 Task: Create new contact,   with mail id: 'Vivian_Moore@AOL.com', first name: 'Vivian', Last name: 'Moore', Job Title: Marketing Manager, Phone number (312) 555-7890. Change life cycle stage to  'Lead' and lead status to 'New'. Add new company to the associated contact: ralphlauren.com and type: Prospect. Logged in from softage.6@softage.net
Action: Mouse moved to (104, 84)
Screenshot: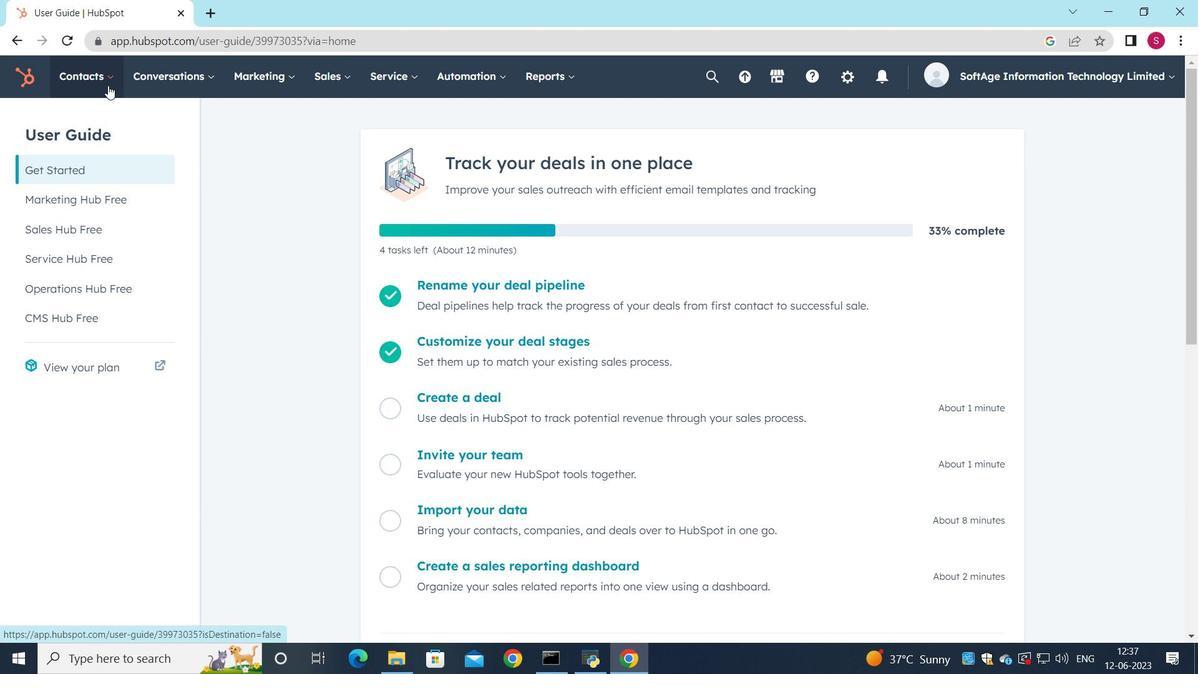 
Action: Mouse pressed left at (104, 84)
Screenshot: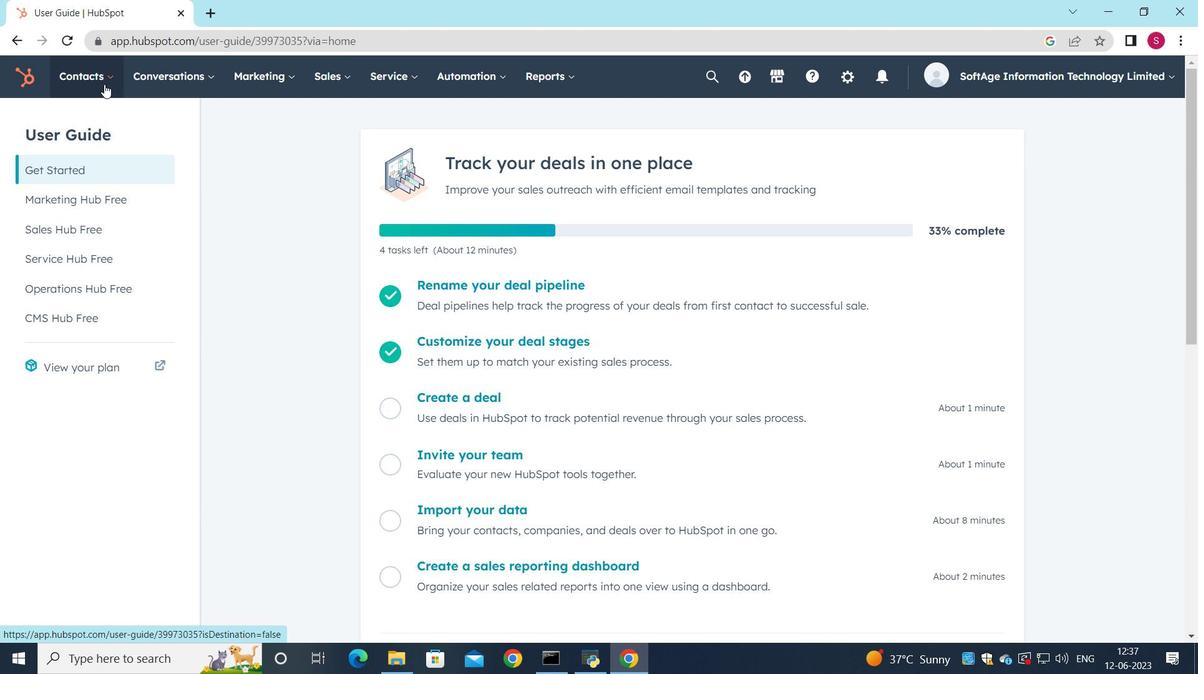 
Action: Mouse moved to (111, 121)
Screenshot: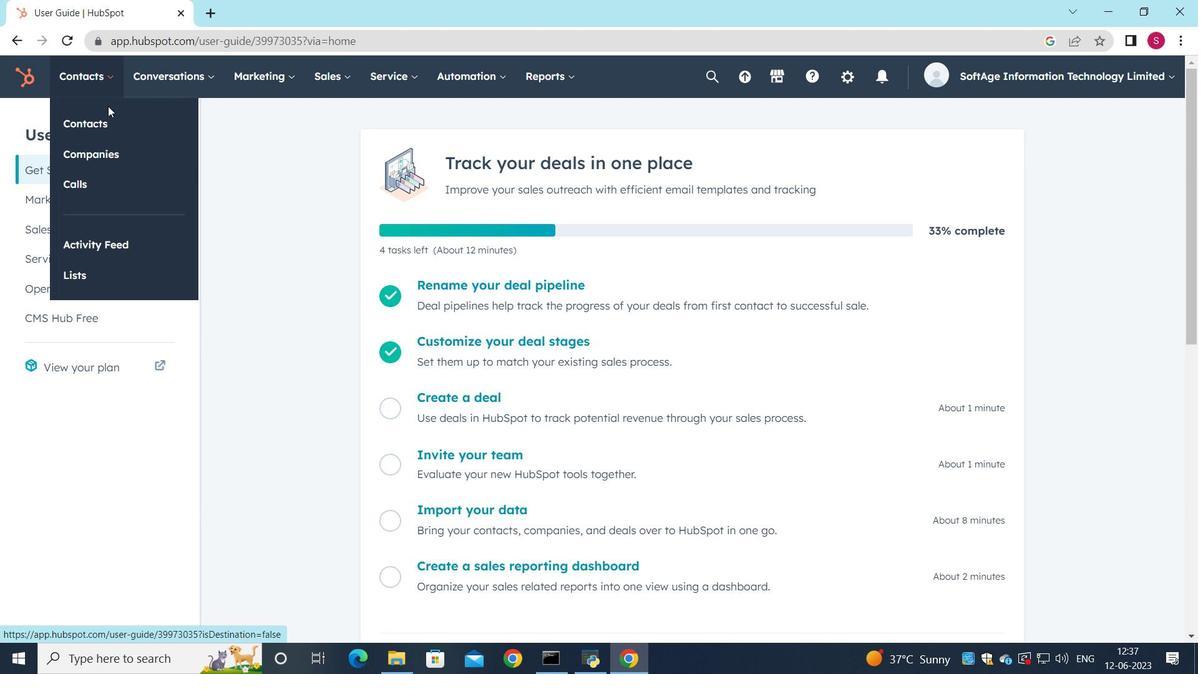 
Action: Mouse pressed left at (111, 121)
Screenshot: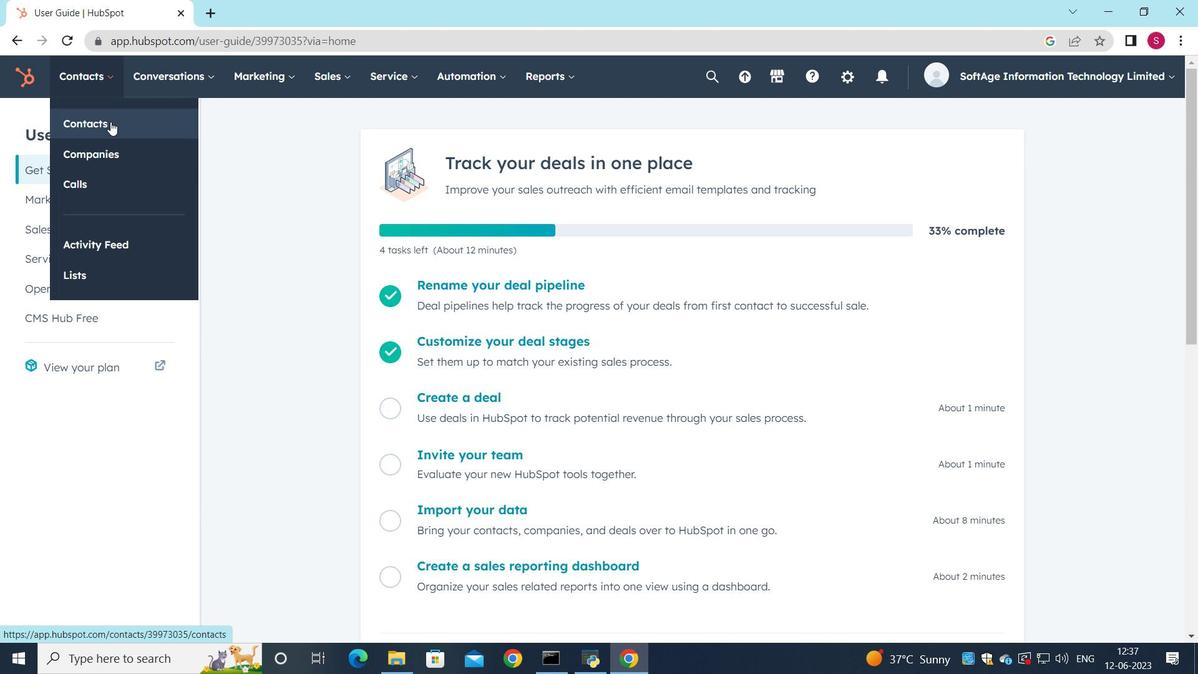 
Action: Mouse moved to (1097, 119)
Screenshot: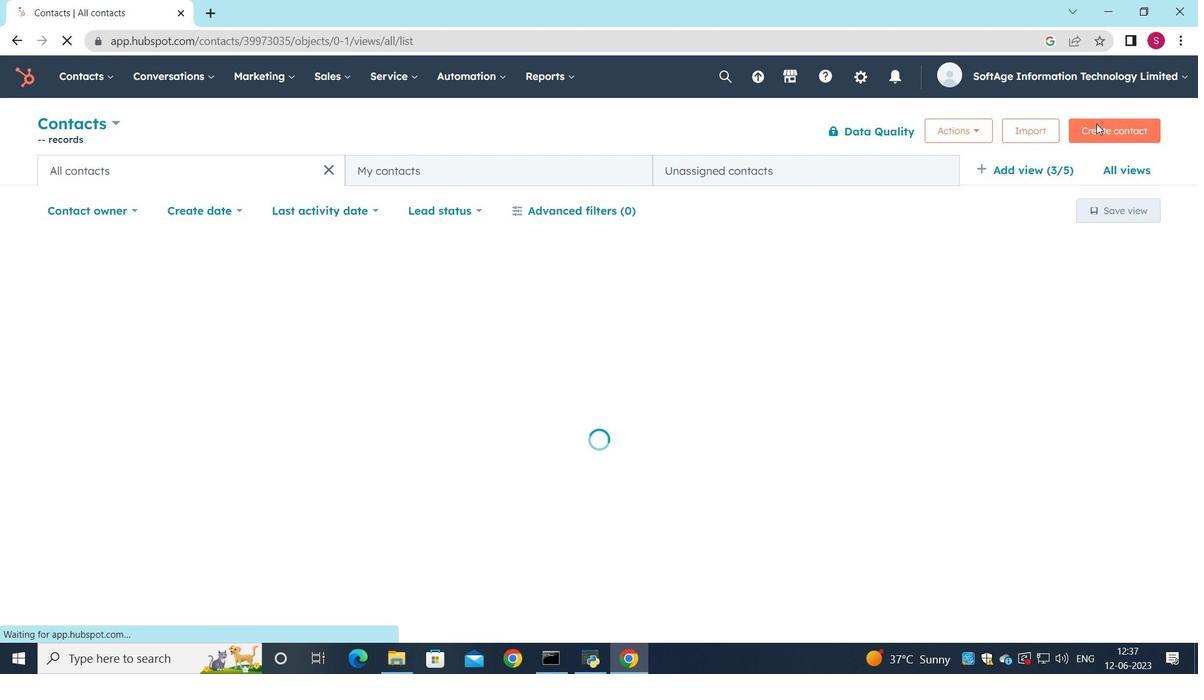 
Action: Mouse pressed left at (1097, 119)
Screenshot: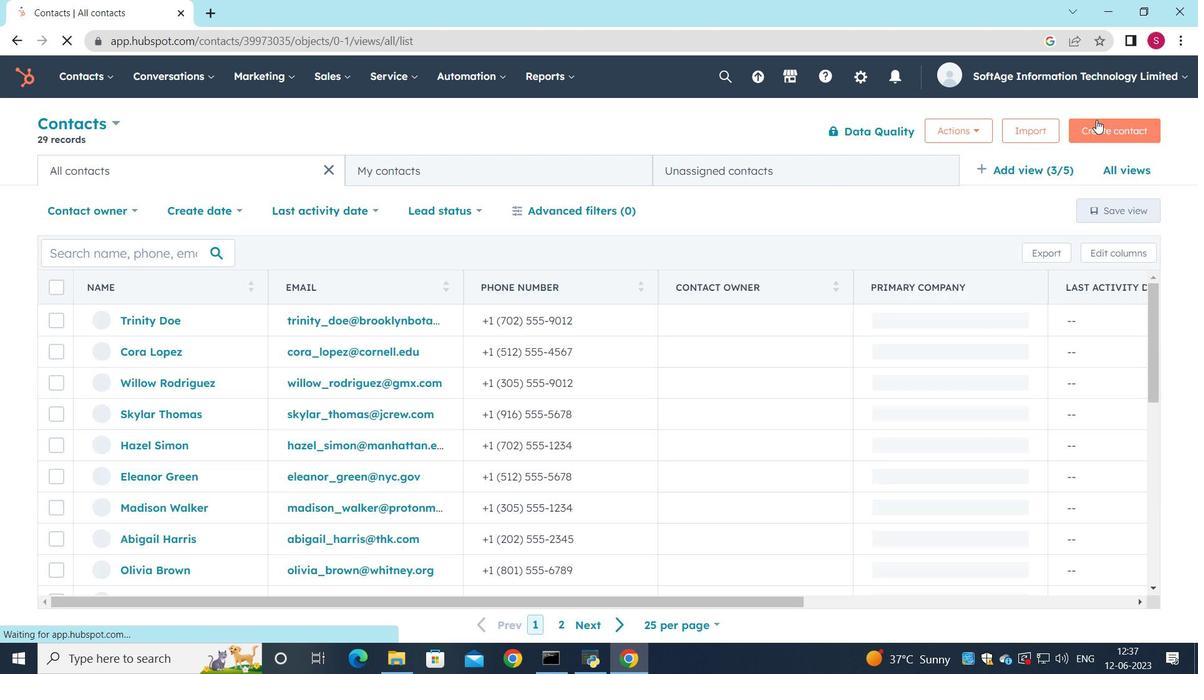 
Action: Mouse moved to (873, 166)
Screenshot: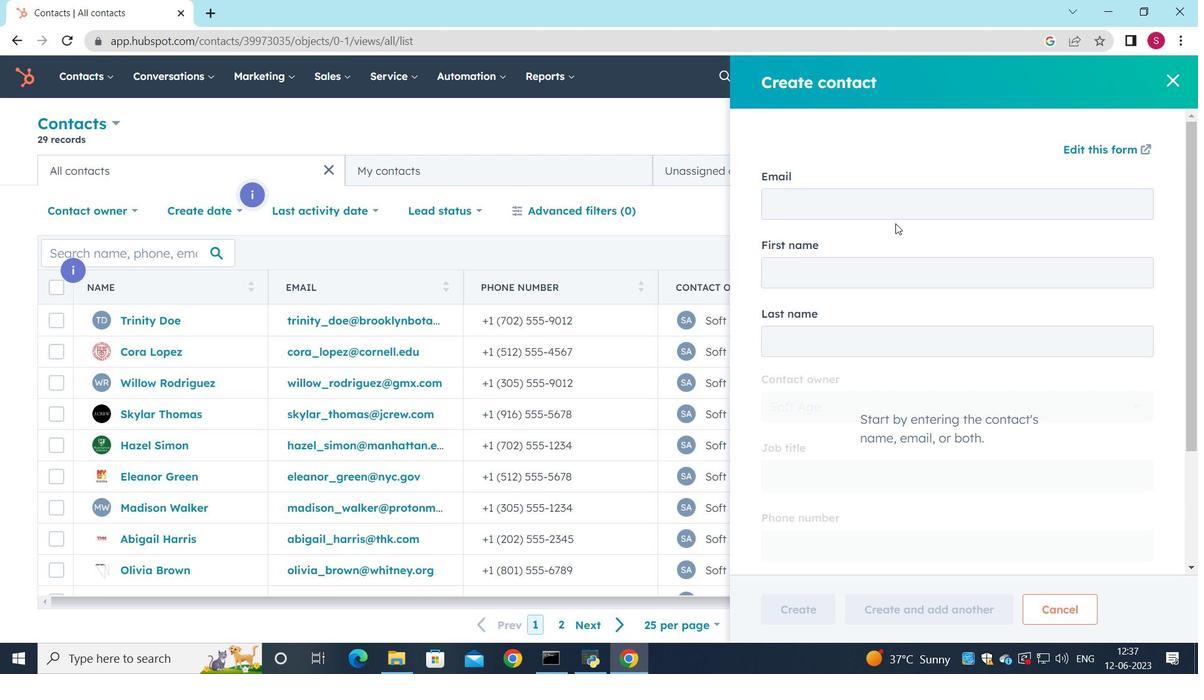 
Action: Mouse pressed left at (873, 166)
Screenshot: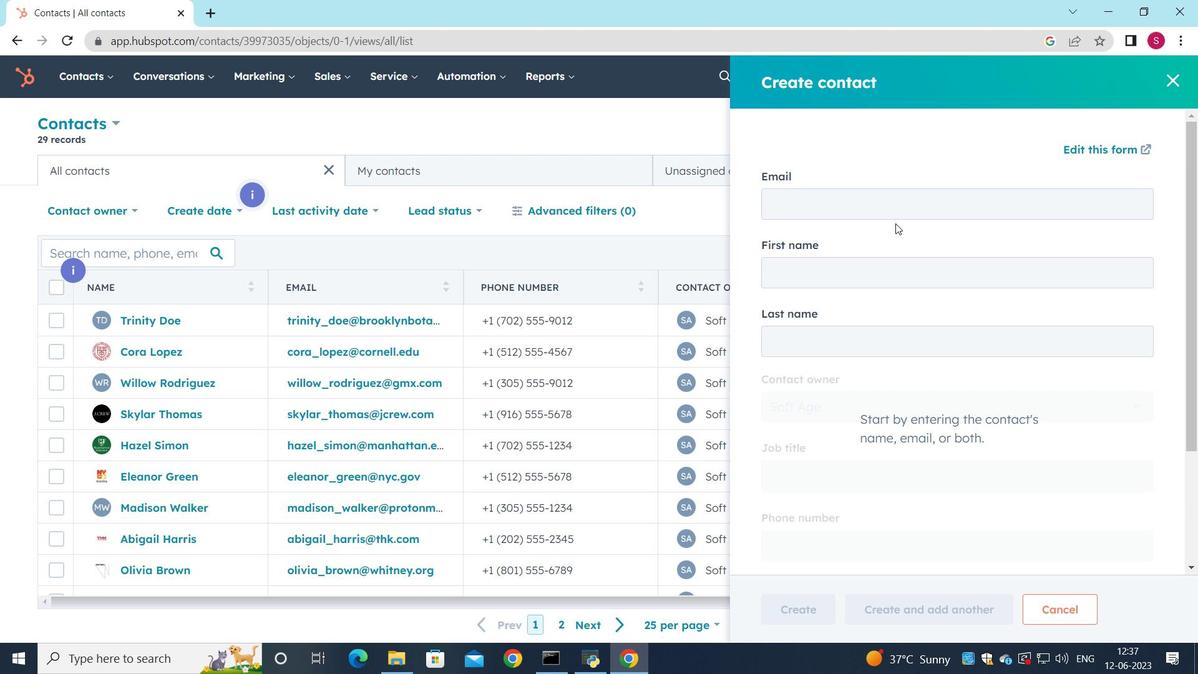 
Action: Mouse moved to (874, 196)
Screenshot: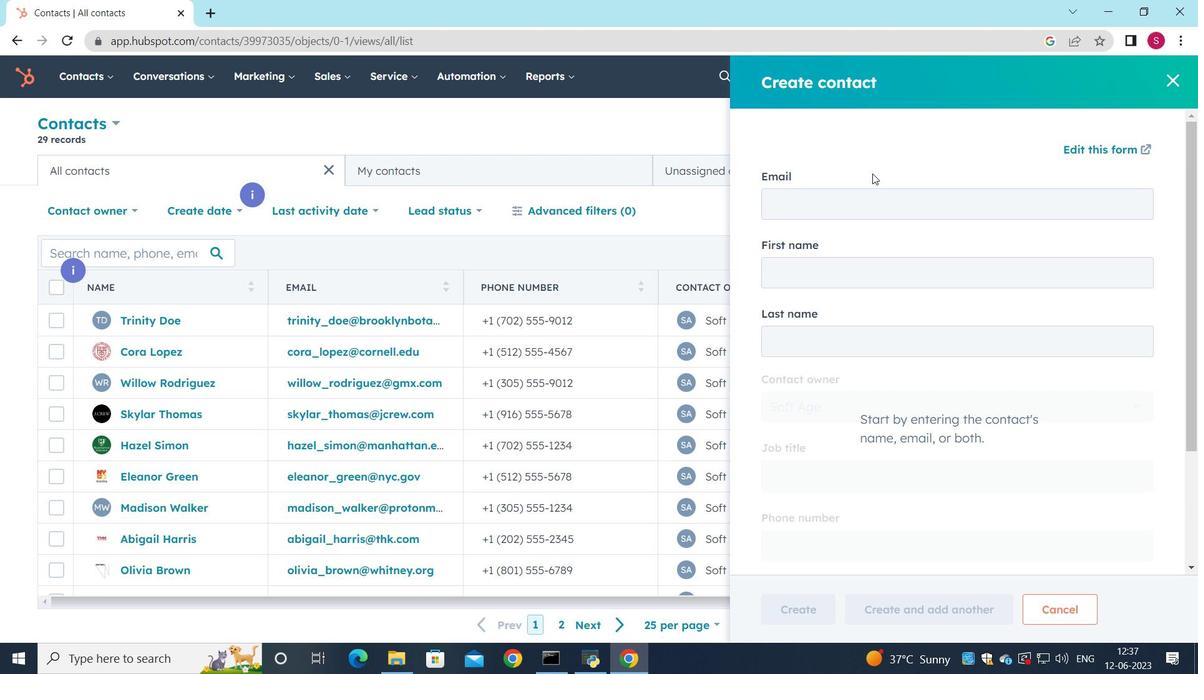 
Action: Mouse pressed left at (874, 196)
Screenshot: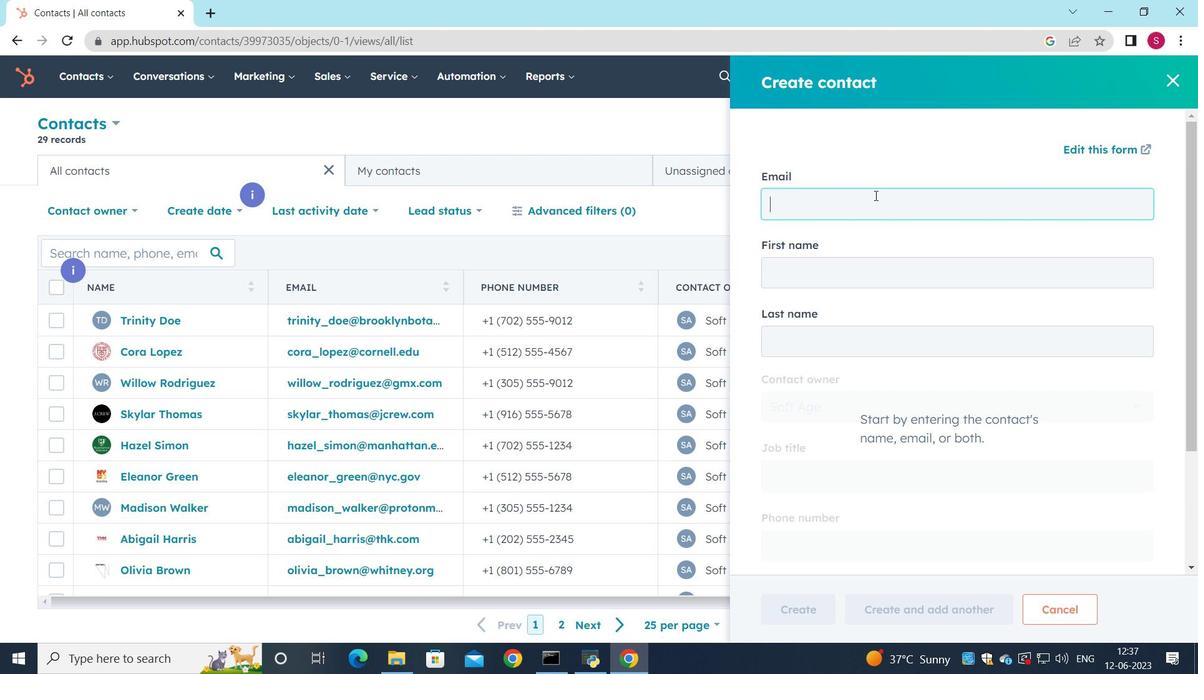 
Action: Key pressed <Key.shift>Vivian<Key.shift><Key.shift><Key.shift><Key.shift>_<Key.shift>Moore<Key.shift><Key.shift>@<Key.shift><Key.shift><Key.shift><Key.shift><Key.shift>AQL.com
Screenshot: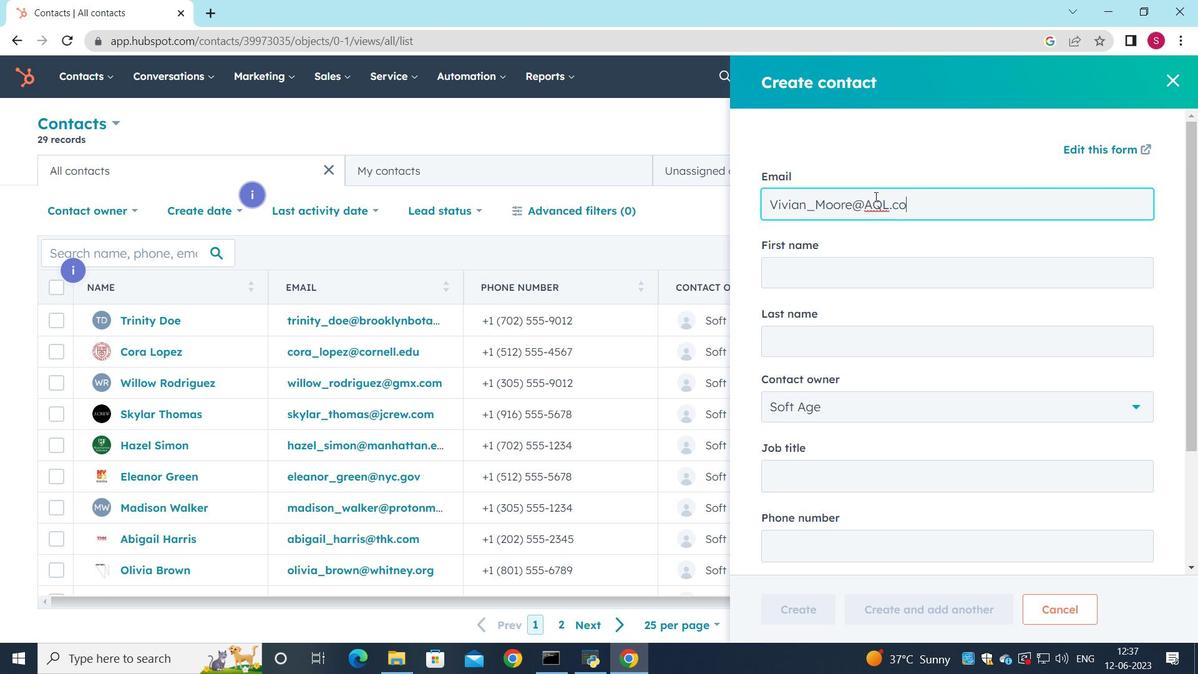 
Action: Mouse moved to (879, 258)
Screenshot: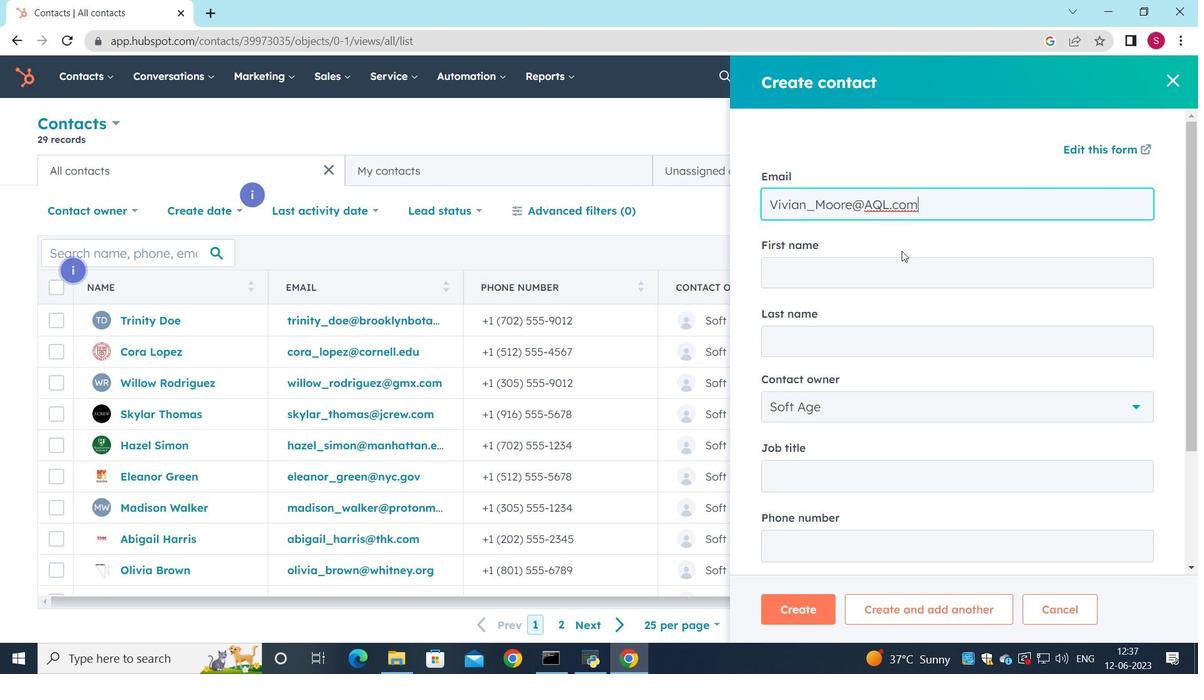
Action: Mouse pressed left at (879, 258)
Screenshot: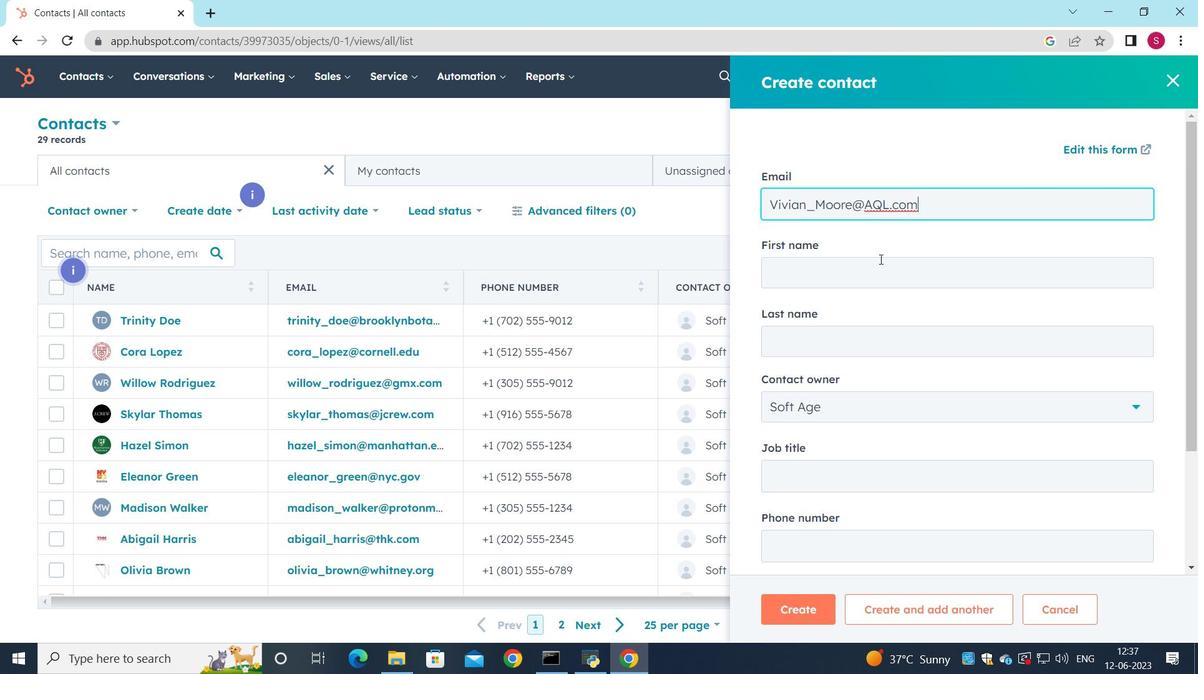 
Action: Mouse moved to (881, 245)
Screenshot: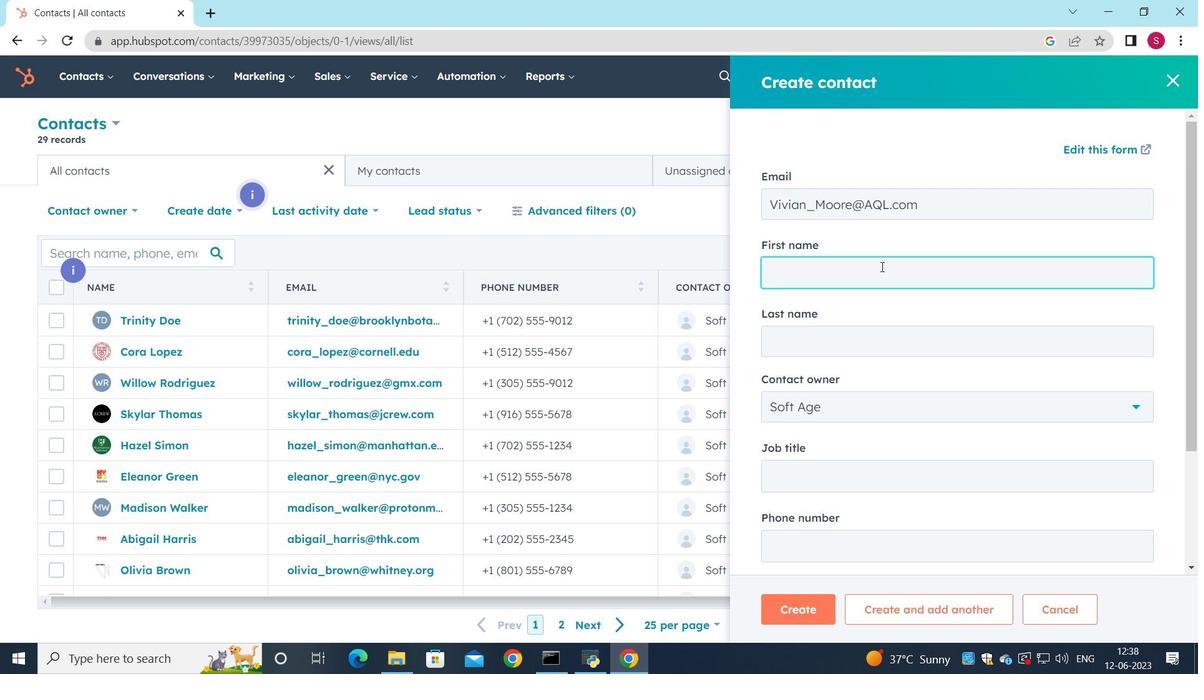 
Action: Key pressed <Key.shift>Vivian
Screenshot: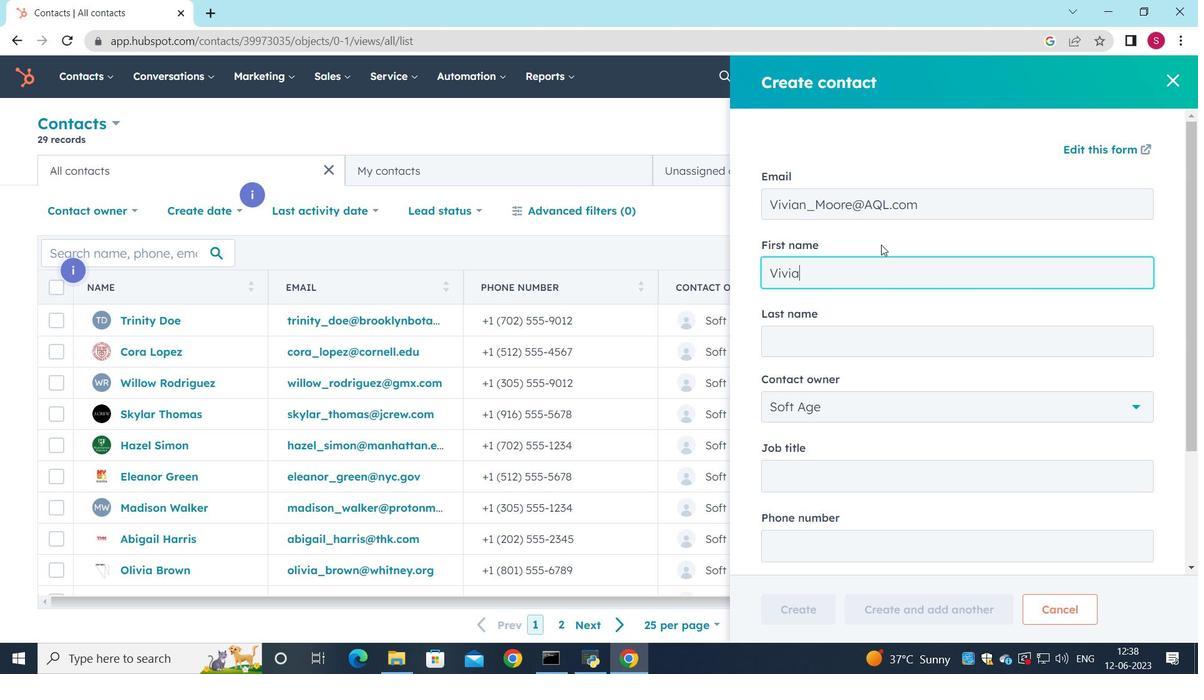 
Action: Mouse moved to (841, 333)
Screenshot: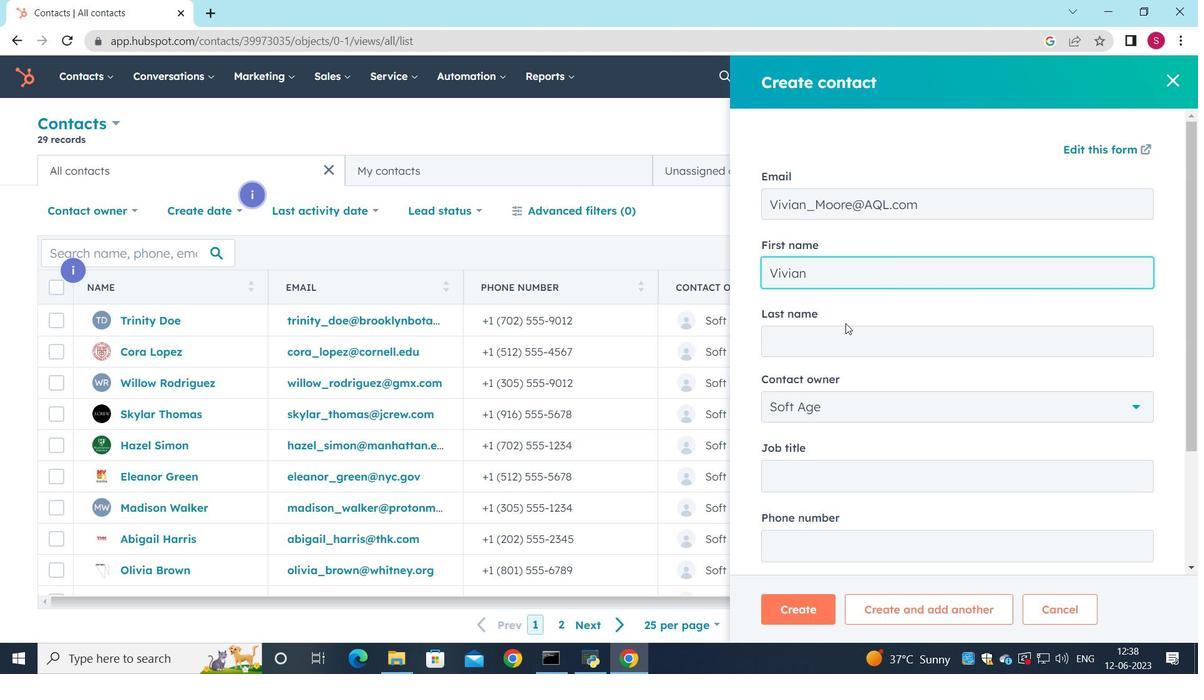 
Action: Mouse pressed left at (841, 333)
Screenshot: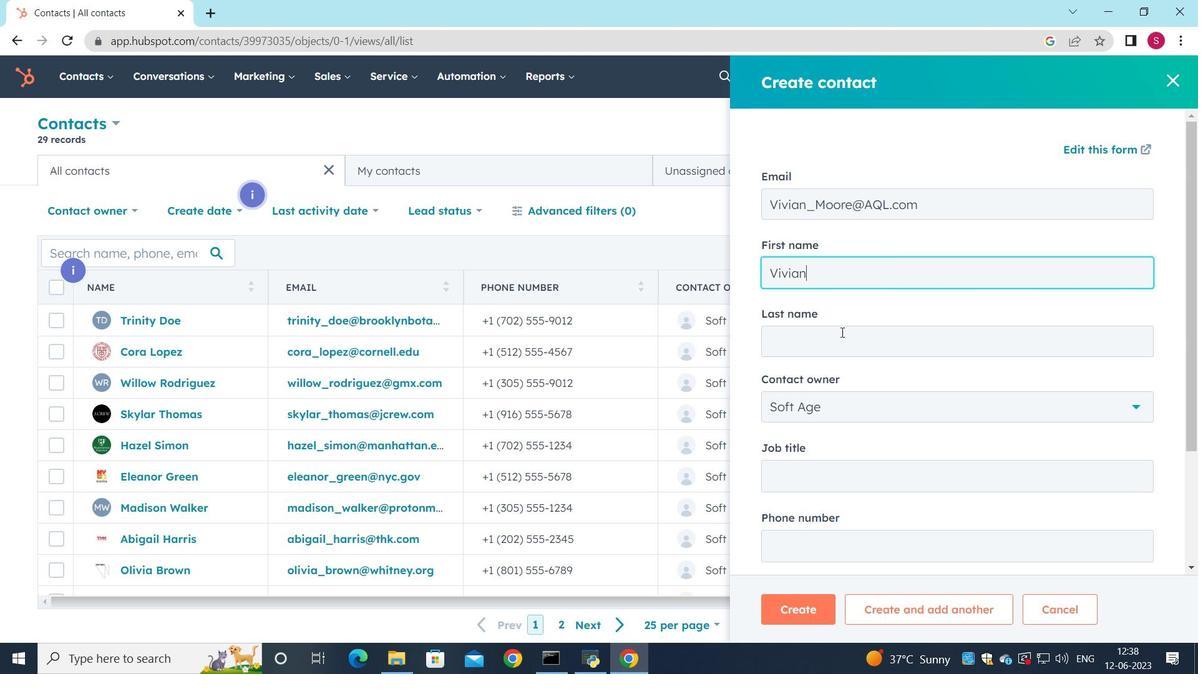 
Action: Mouse moved to (847, 243)
Screenshot: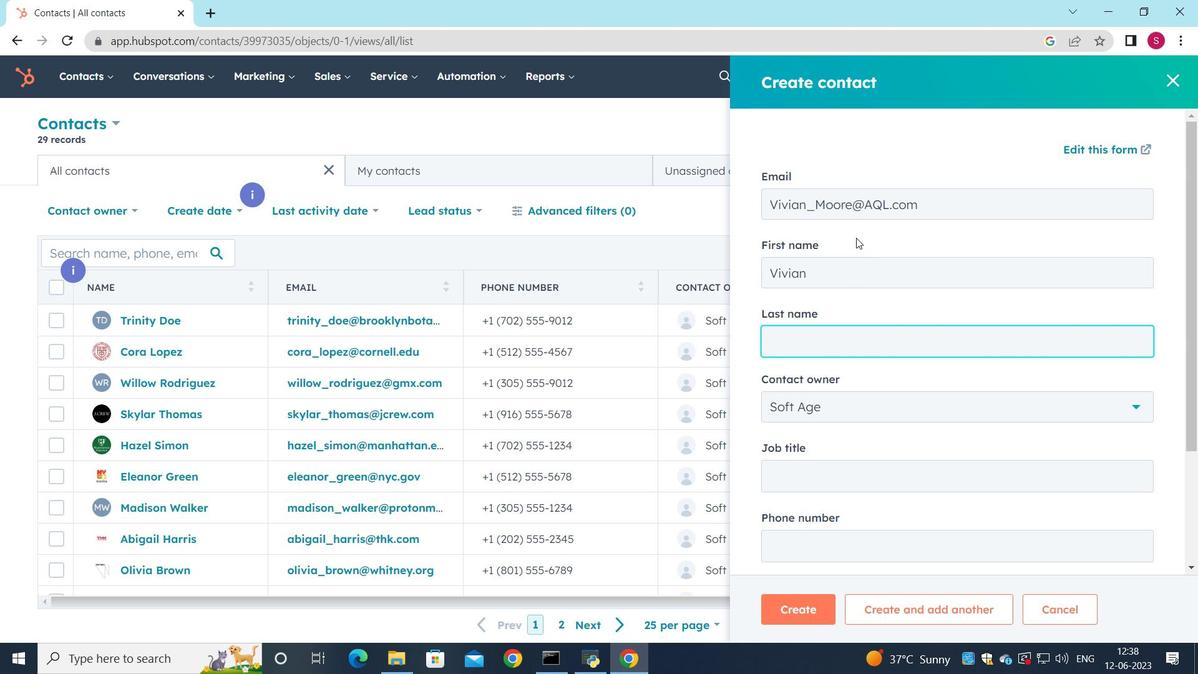 
Action: Key pressed <Key.shift><oore<Key.backspace><Key.backspace><Key.backspace><Key.backspace><Key.backspace><Key.backspace><Key.backspace><Key.backspace><Key.backspace><Key.shift>Moore
Screenshot: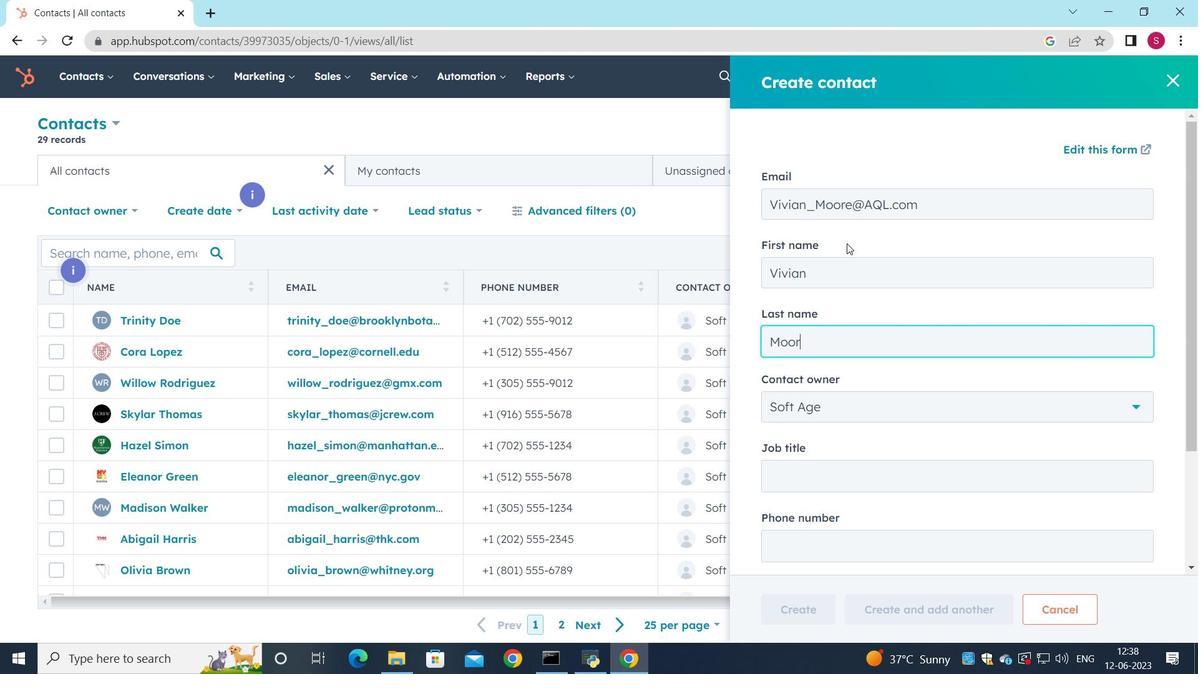 
Action: Mouse moved to (833, 447)
Screenshot: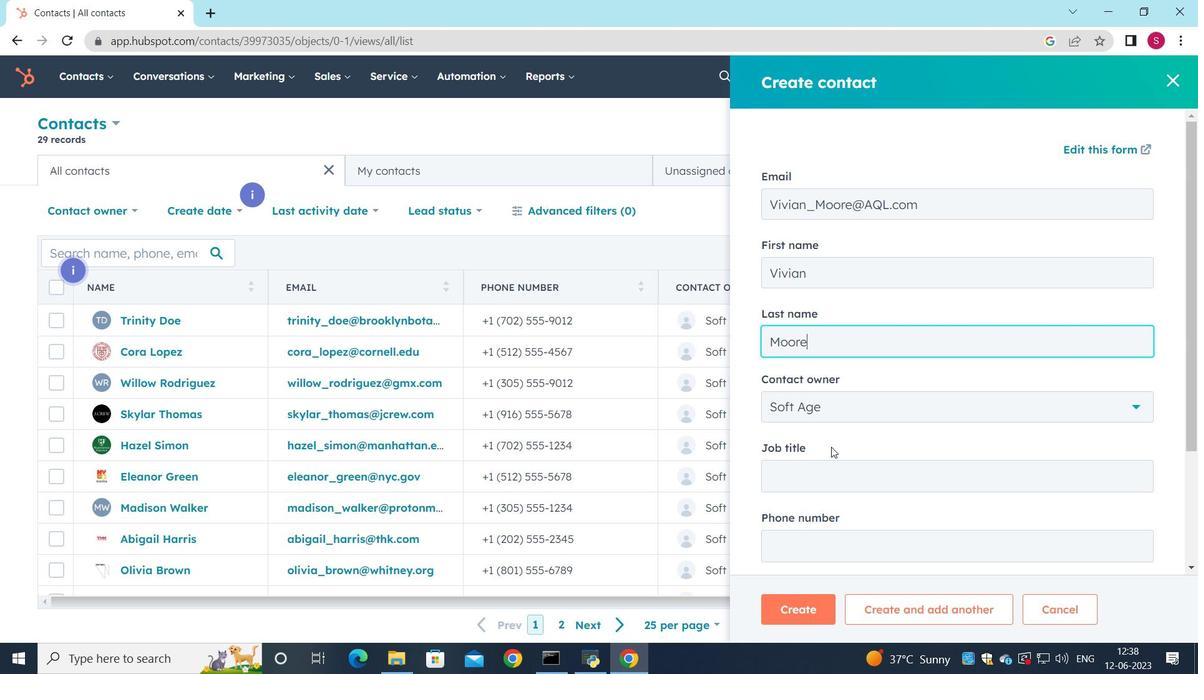 
Action: Mouse scrolled (833, 446) with delta (0, 0)
Screenshot: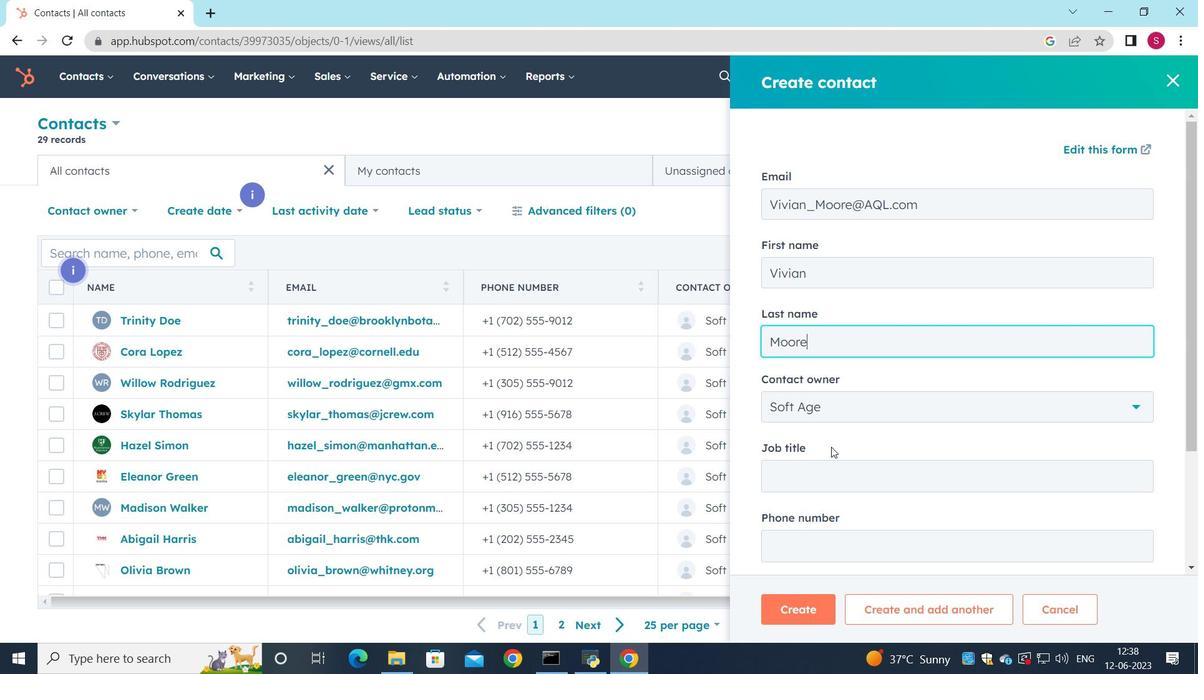 
Action: Mouse moved to (837, 409)
Screenshot: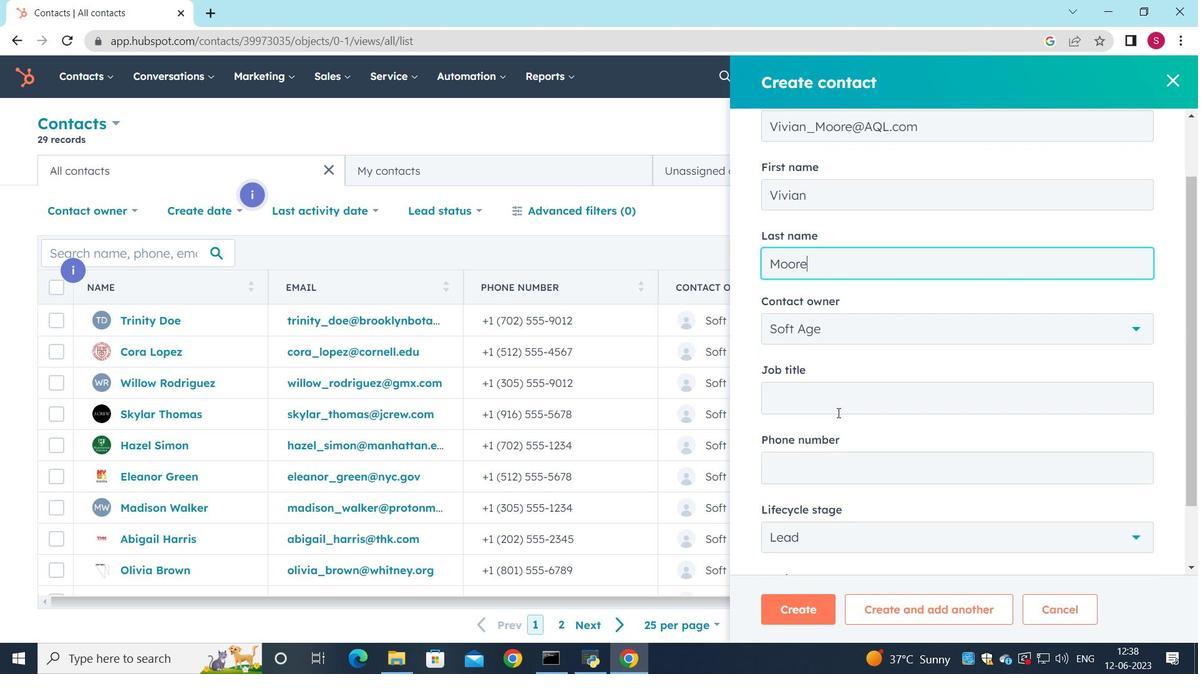 
Action: Mouse pressed left at (837, 409)
Screenshot: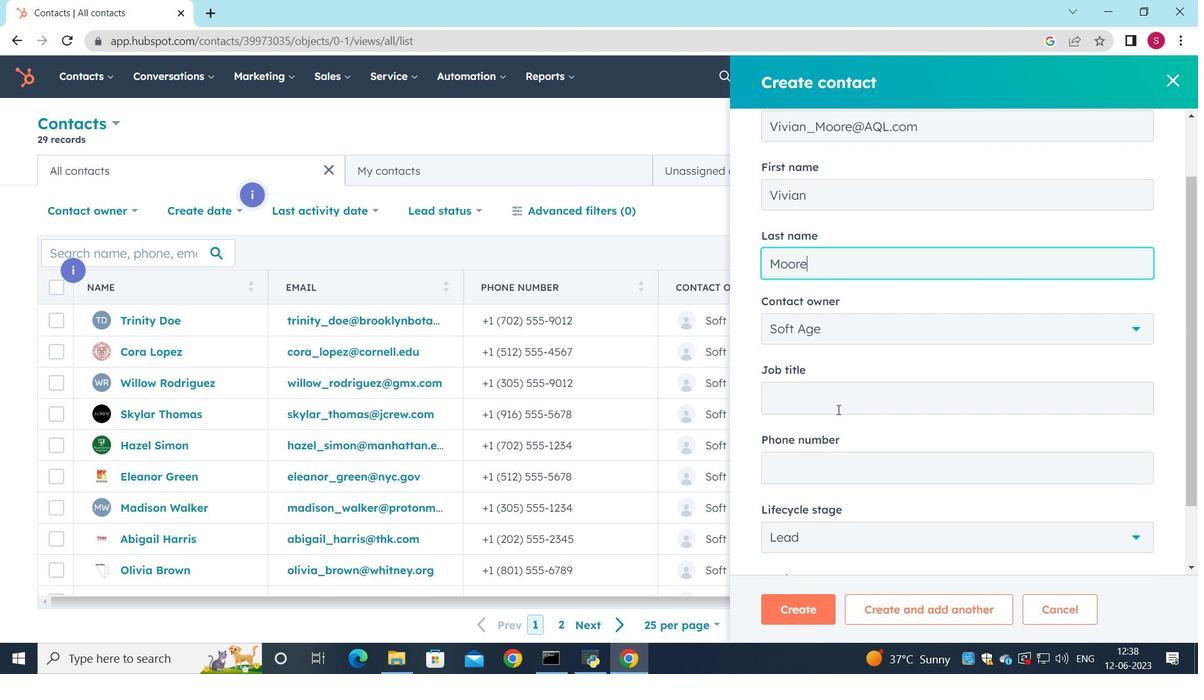 
Action: Key pressed <Key.shift>Marketing<Key.space><Key.shift><Key.shift>Manager
Screenshot: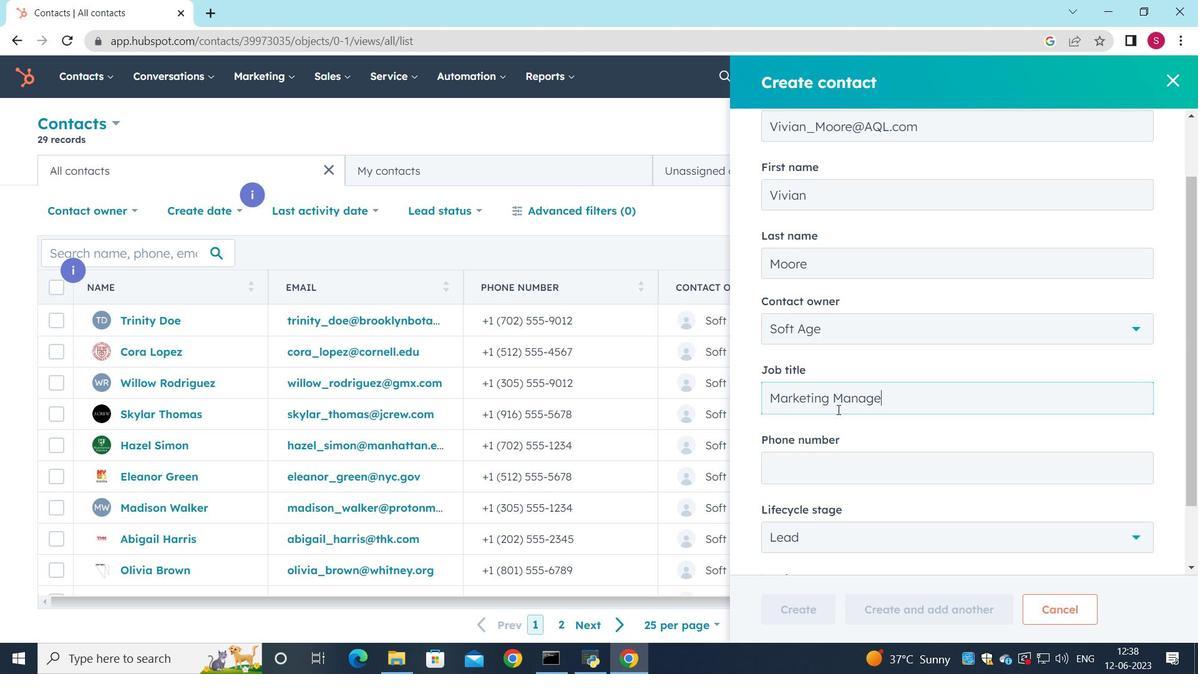 
Action: Mouse moved to (835, 472)
Screenshot: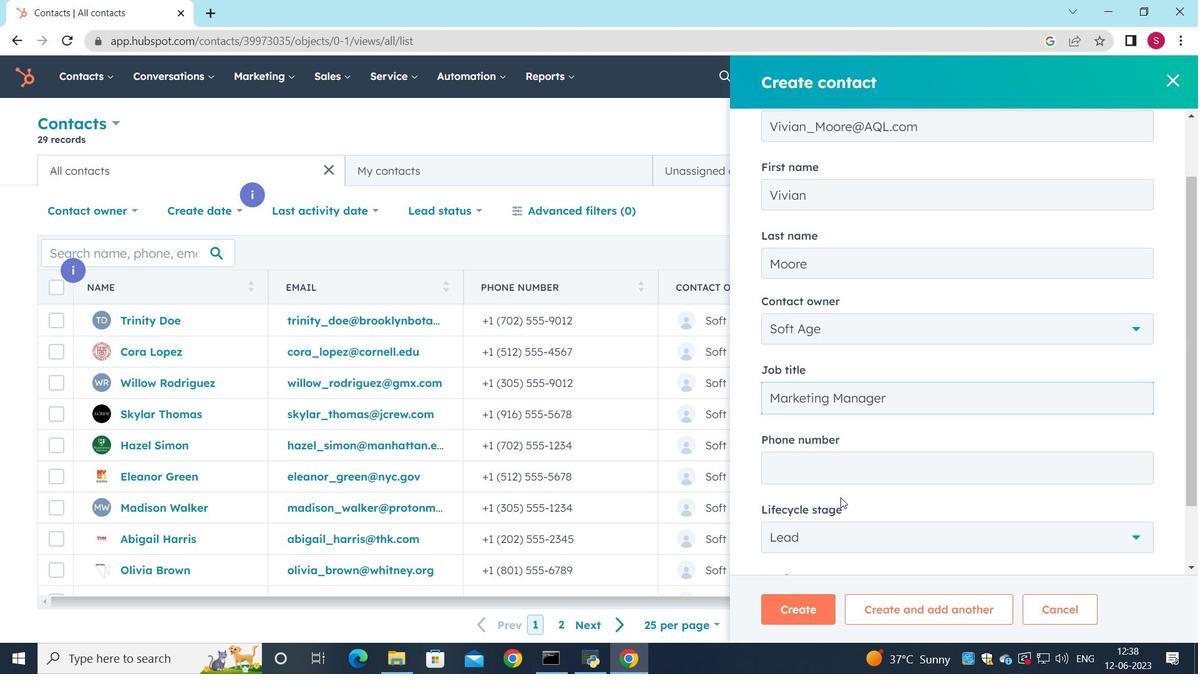 
Action: Mouse pressed left at (835, 472)
Screenshot: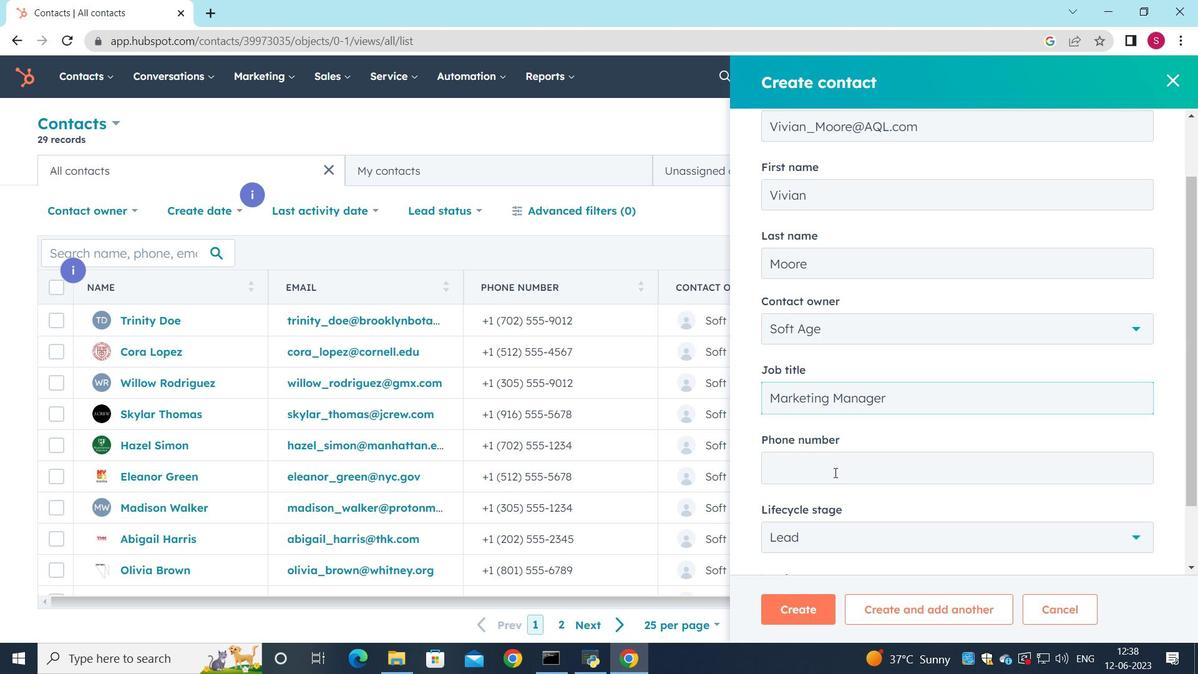 
Action: Key pressed 3125557890
Screenshot: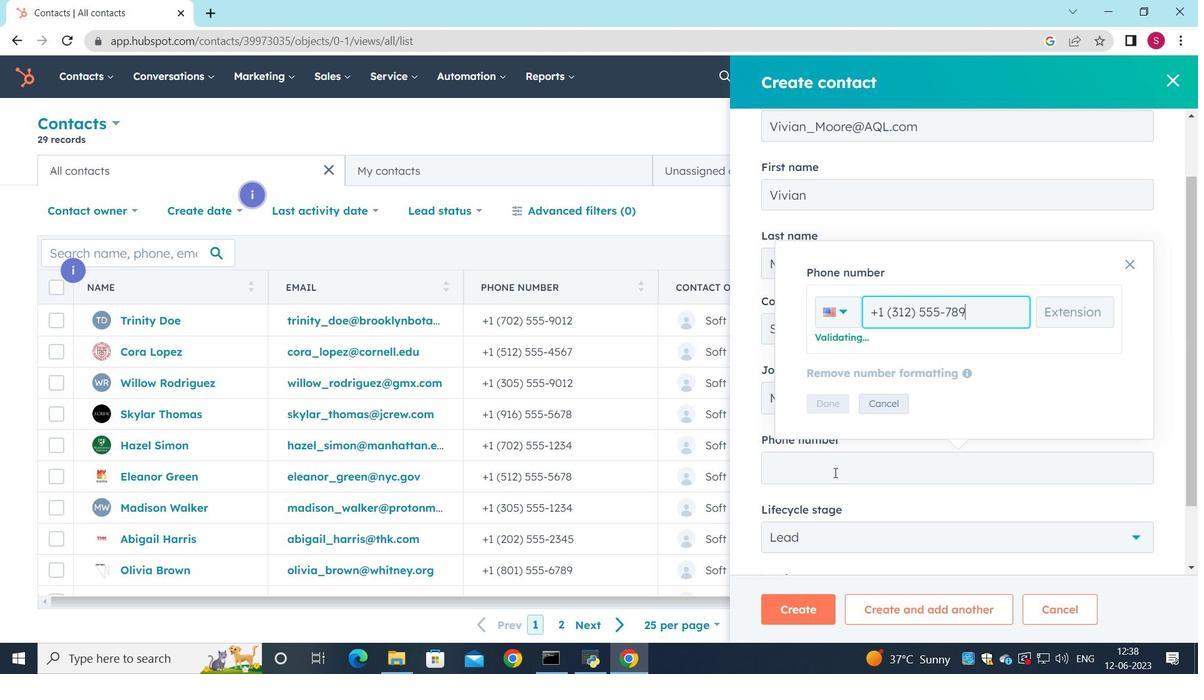 
Action: Mouse moved to (835, 403)
Screenshot: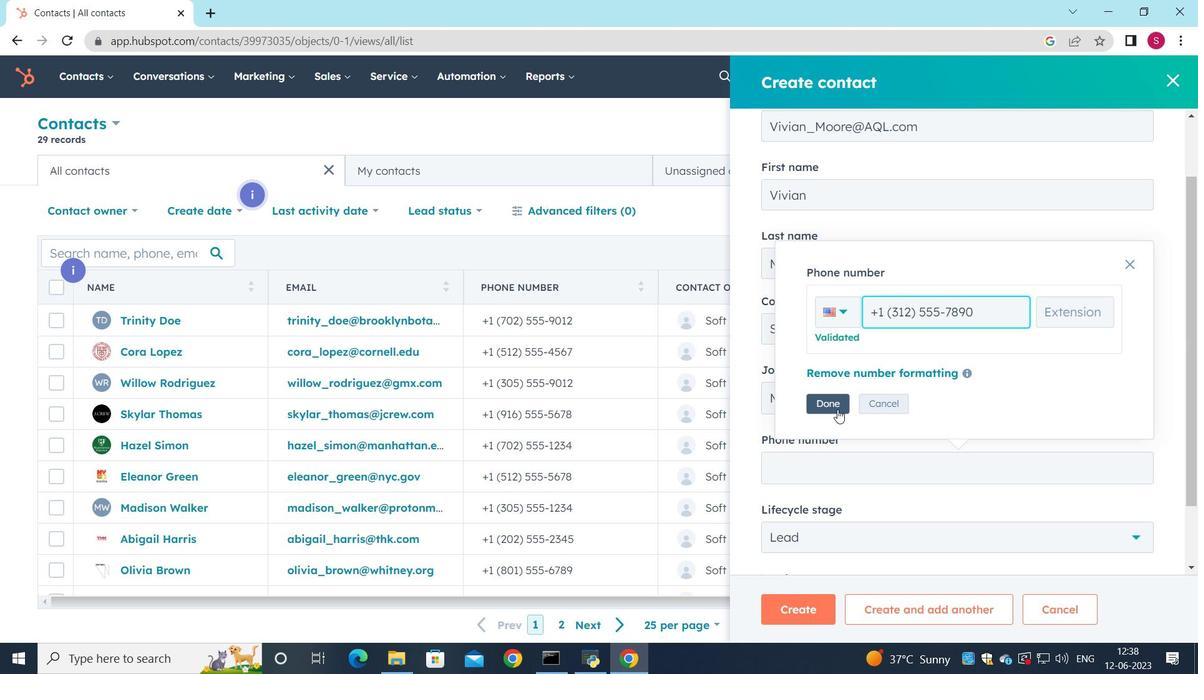 
Action: Mouse pressed left at (835, 403)
Screenshot: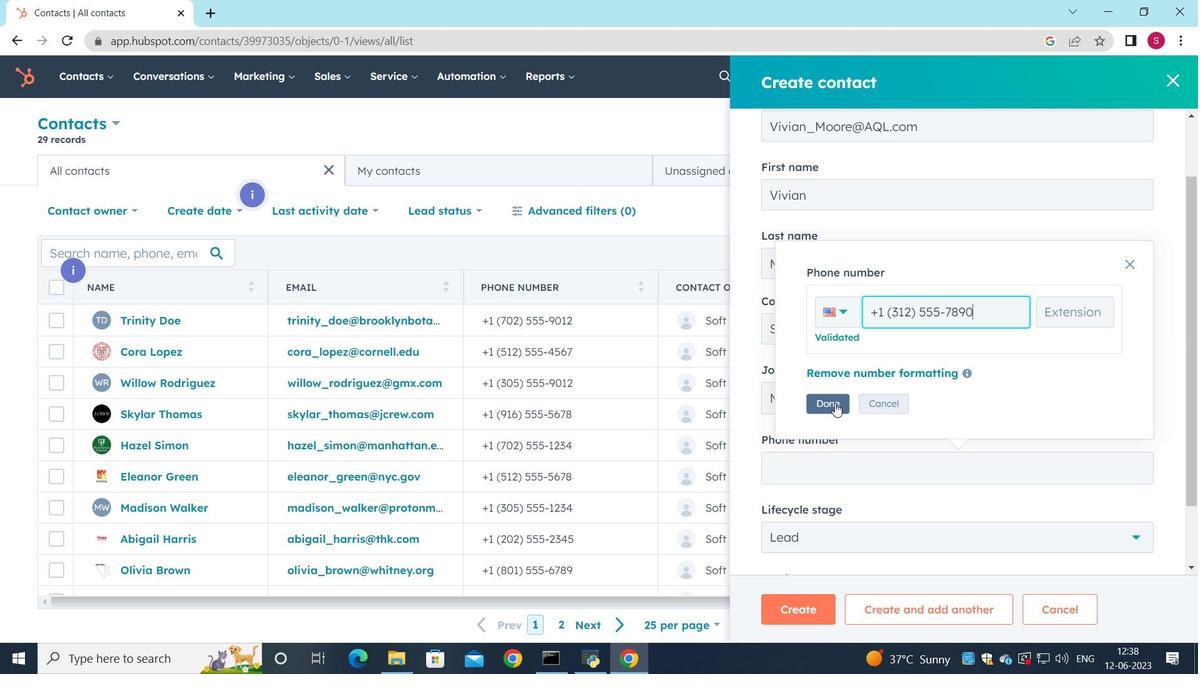 
Action: Mouse moved to (835, 403)
Screenshot: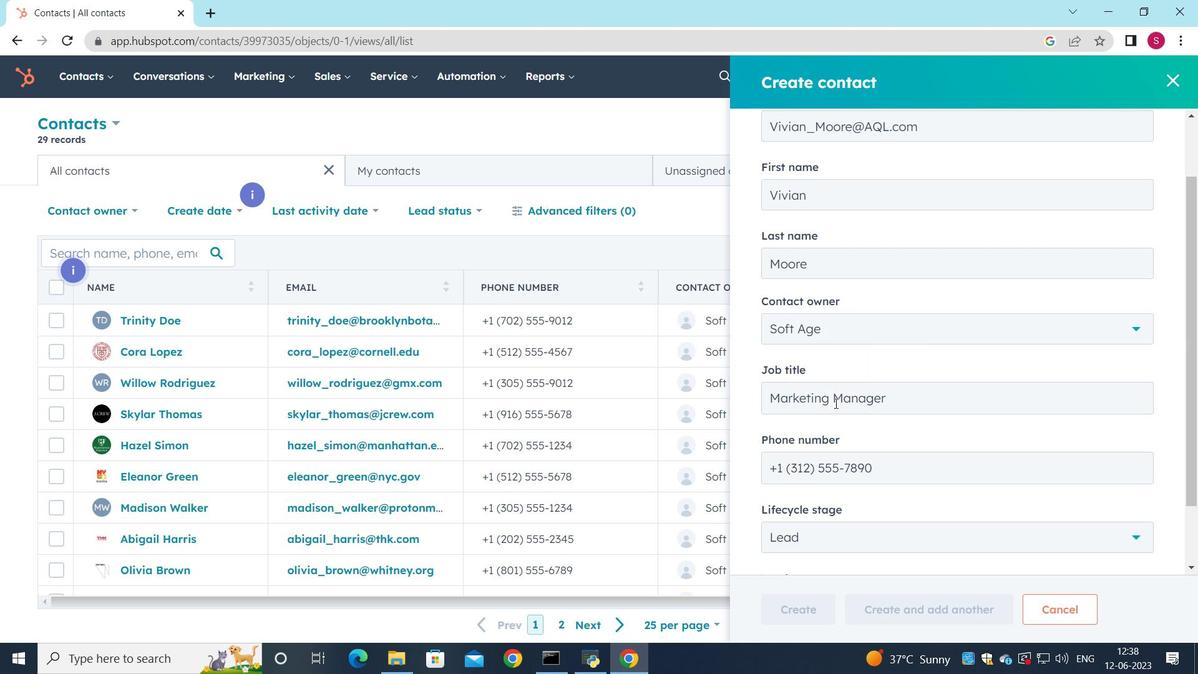 
Action: Mouse scrolled (835, 402) with delta (0, 0)
Screenshot: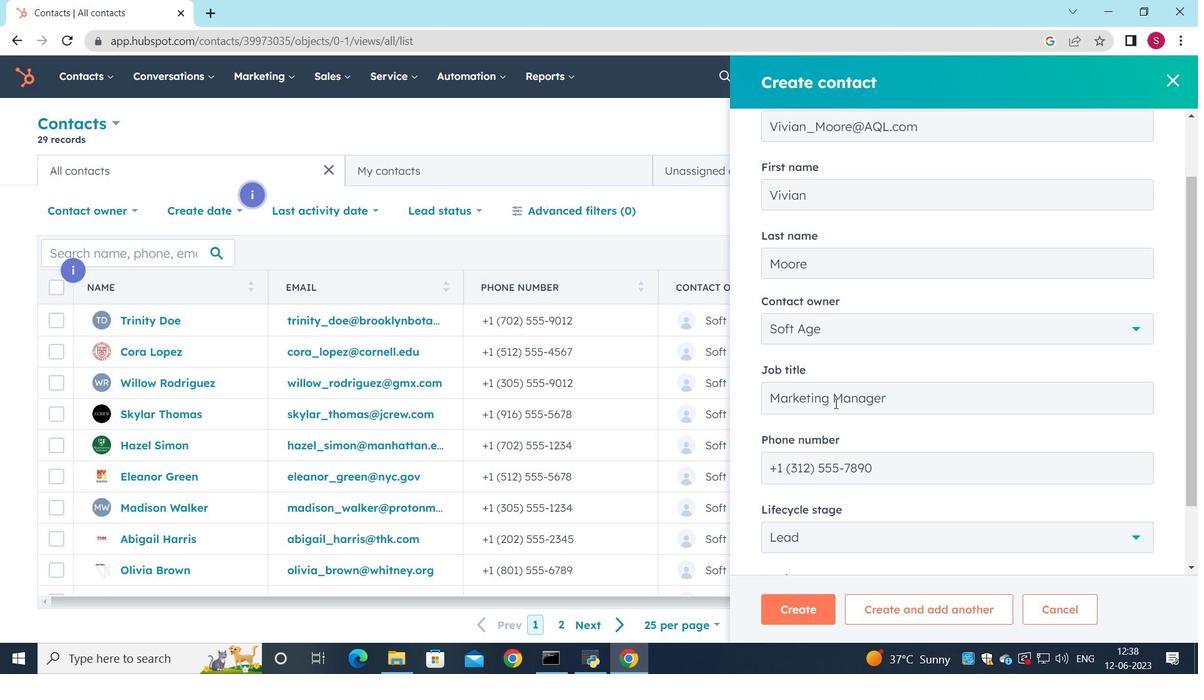 
Action: Mouse moved to (901, 523)
Screenshot: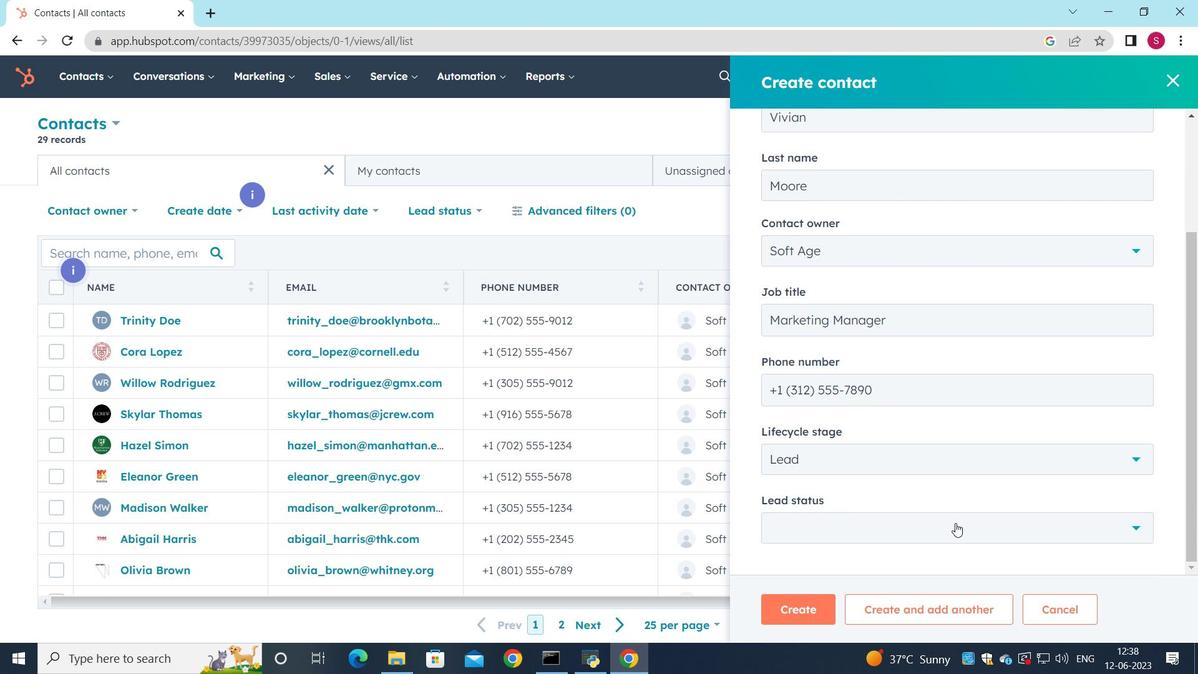 
Action: Mouse pressed left at (905, 521)
Screenshot: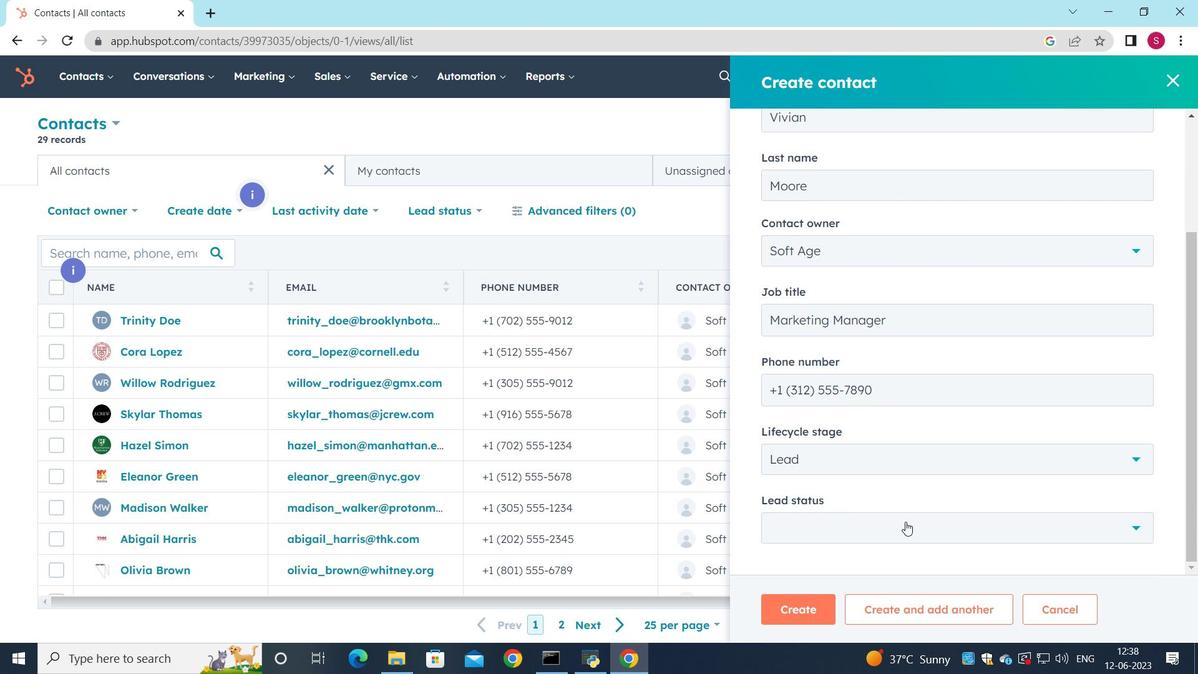 
Action: Mouse moved to (835, 277)
Screenshot: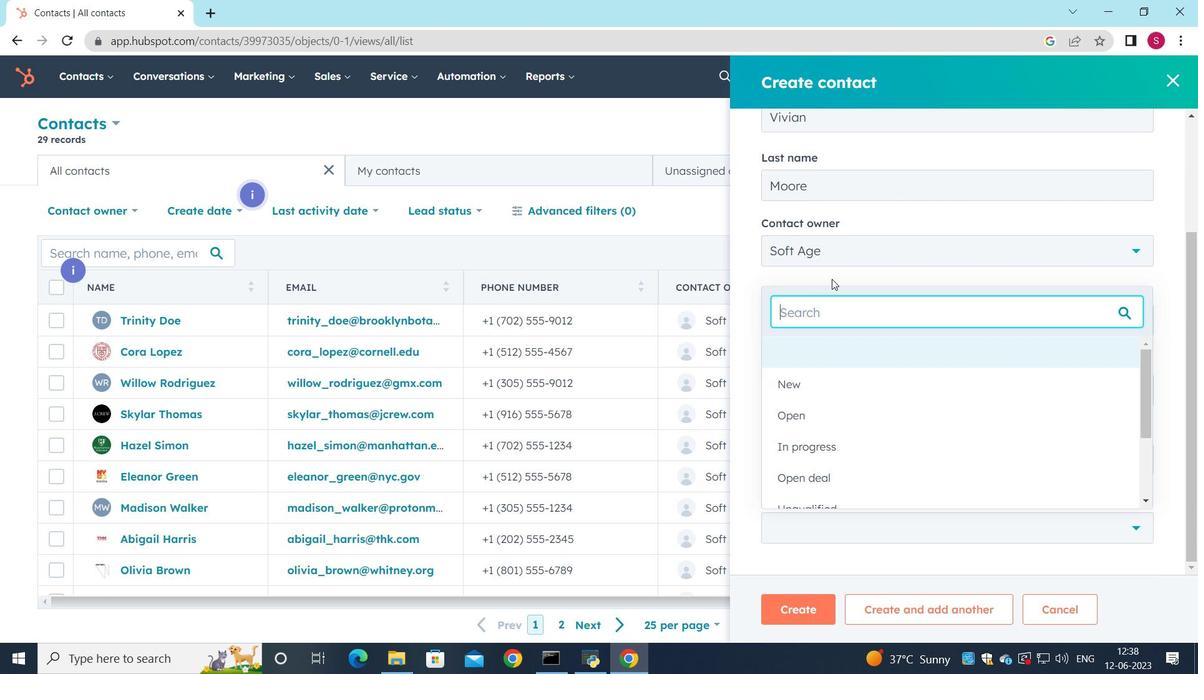 
Action: Mouse pressed left at (835, 277)
Screenshot: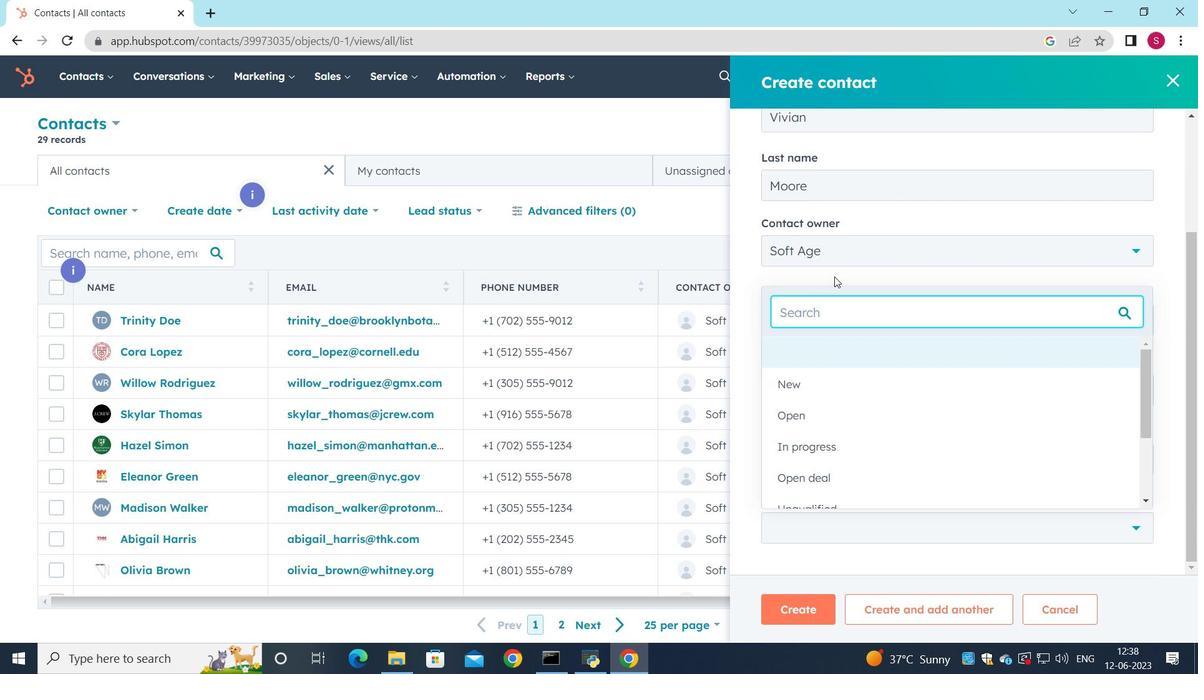
Action: Mouse moved to (1105, 454)
Screenshot: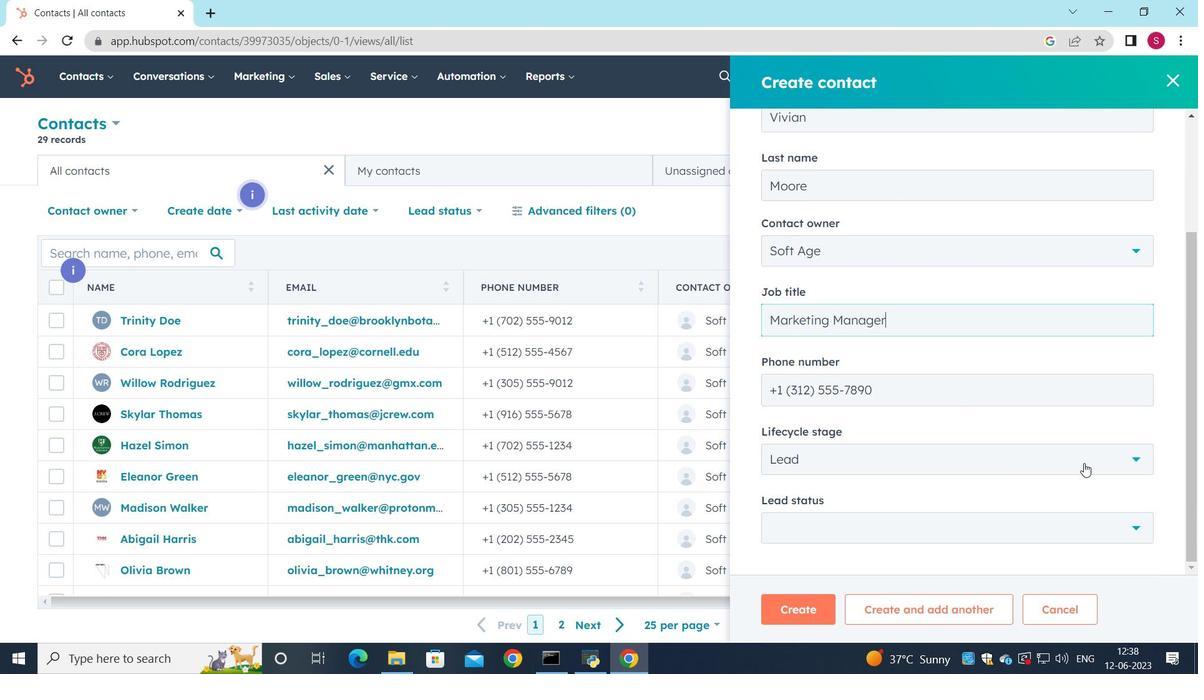 
Action: Mouse pressed left at (1105, 454)
Screenshot: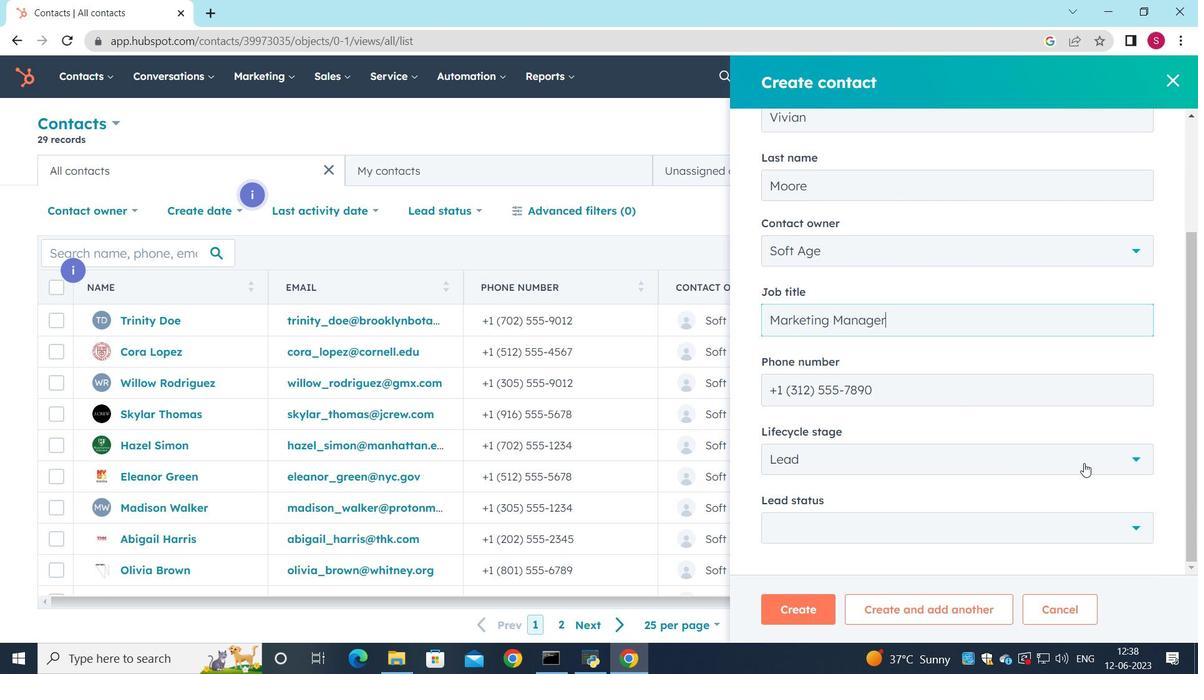 
Action: Mouse moved to (861, 318)
Screenshot: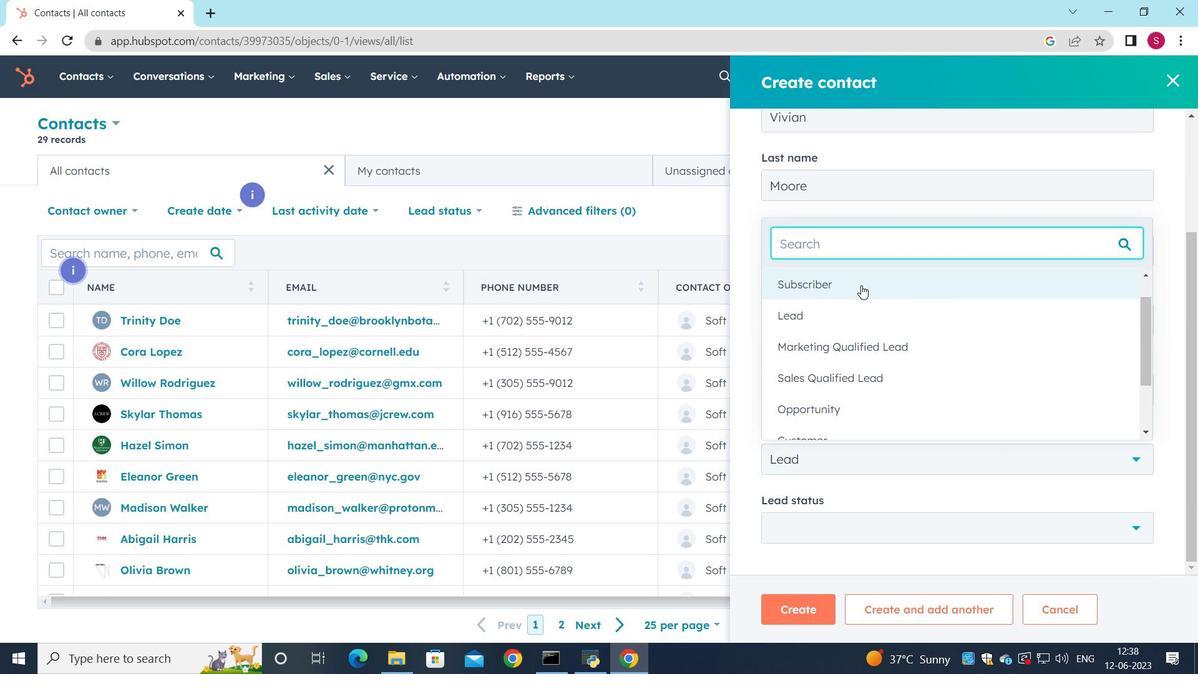
Action: Mouse pressed left at (861, 318)
Screenshot: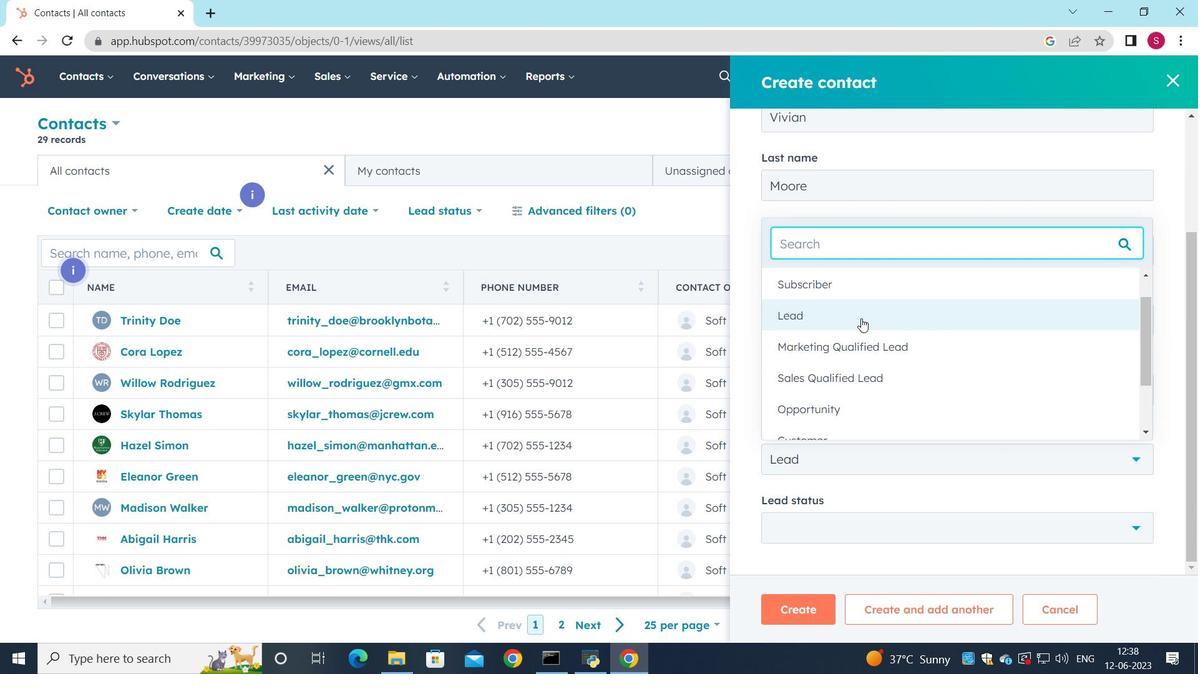 
Action: Mouse moved to (1027, 525)
Screenshot: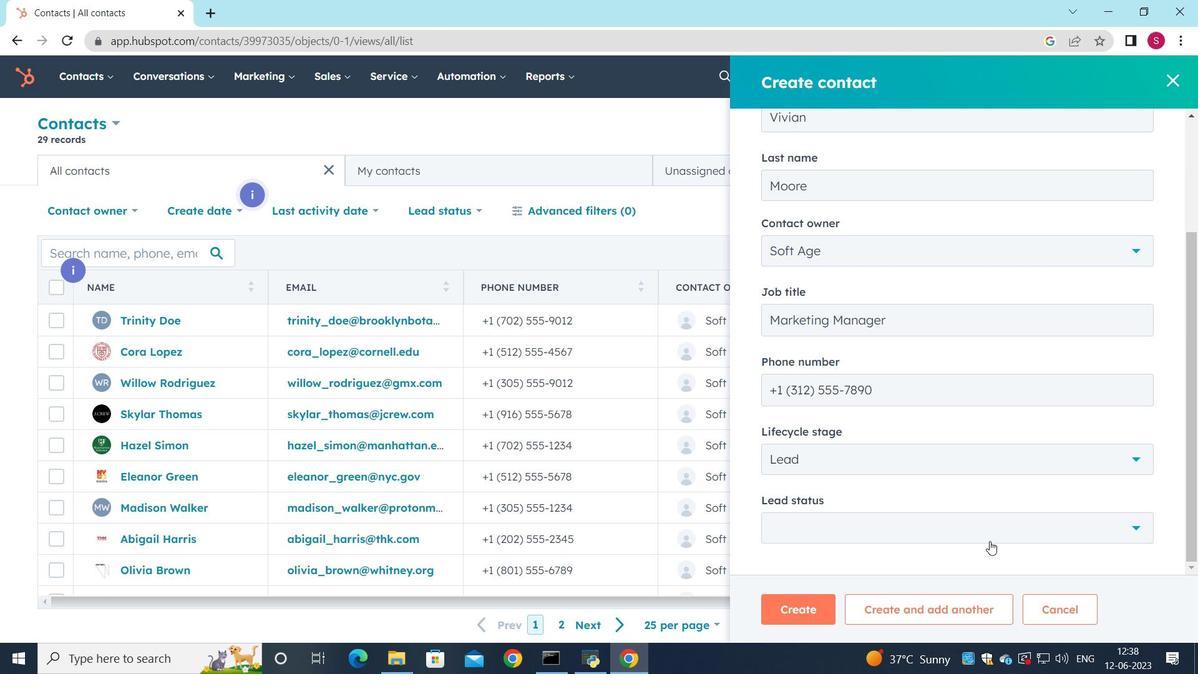 
Action: Mouse pressed left at (1027, 525)
Screenshot: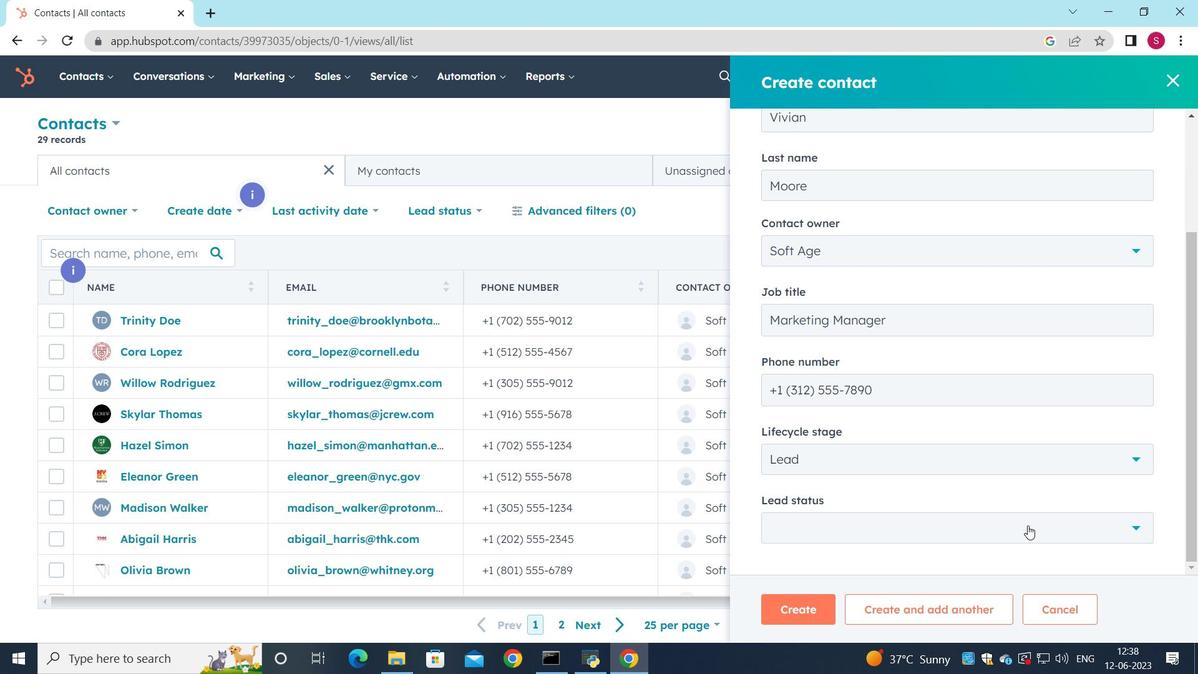 
Action: Mouse moved to (941, 371)
Screenshot: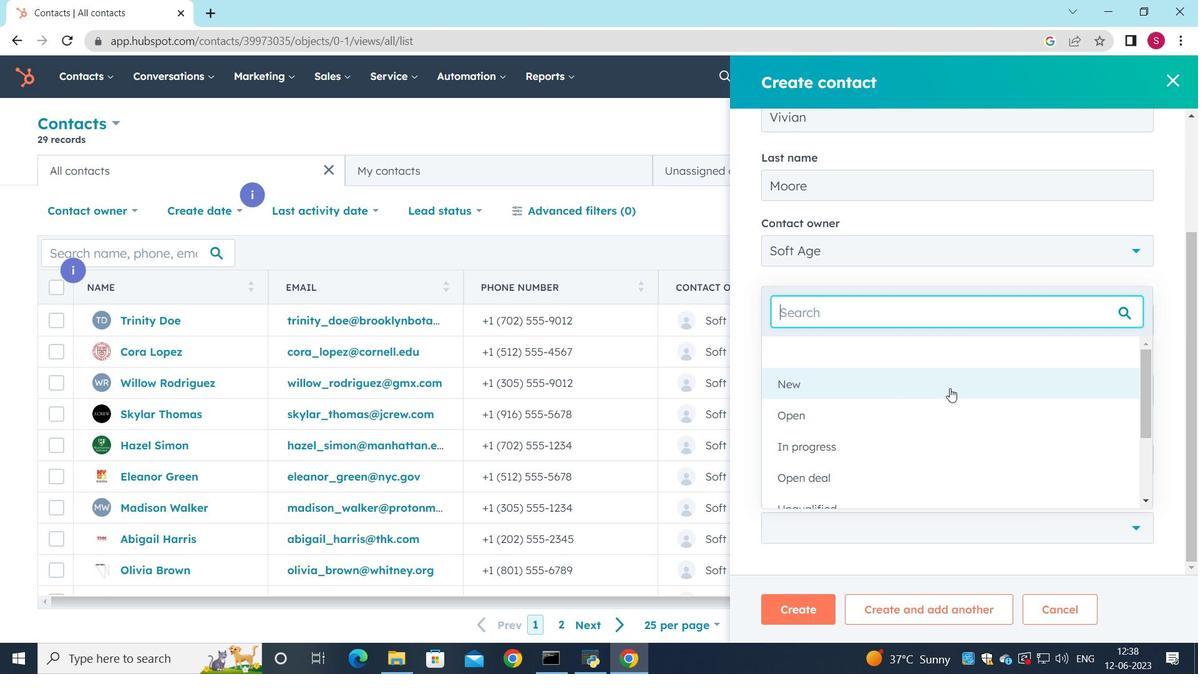 
Action: Mouse pressed left at (941, 371)
Screenshot: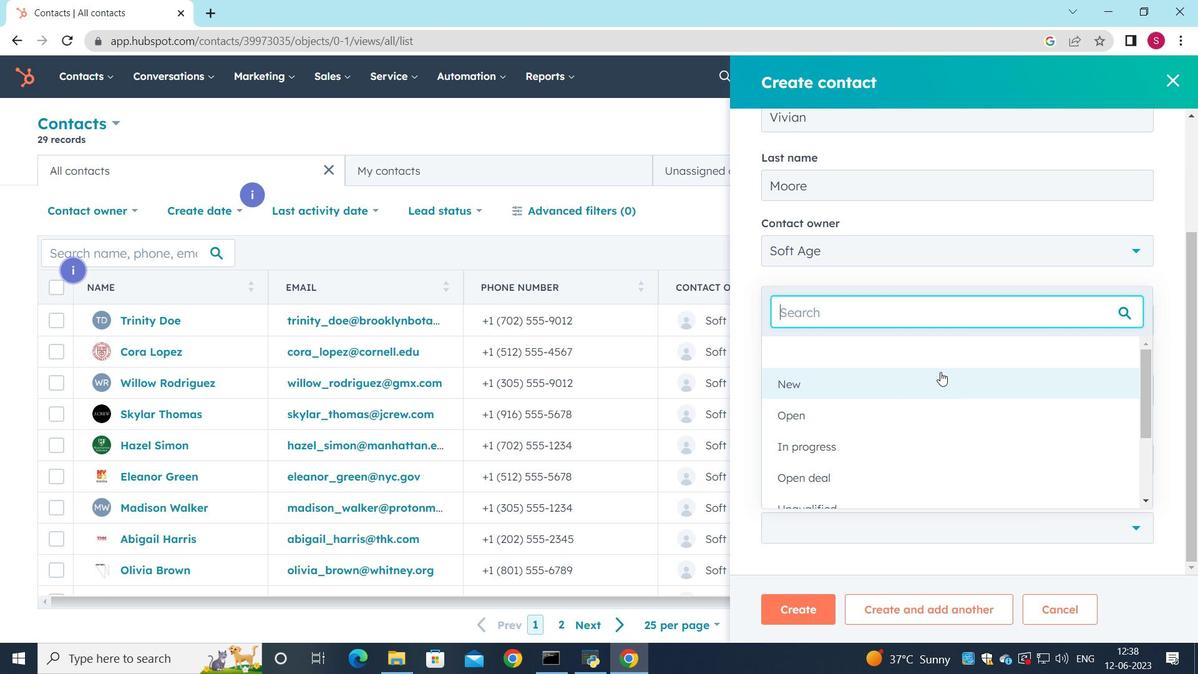 
Action: Mouse moved to (792, 616)
Screenshot: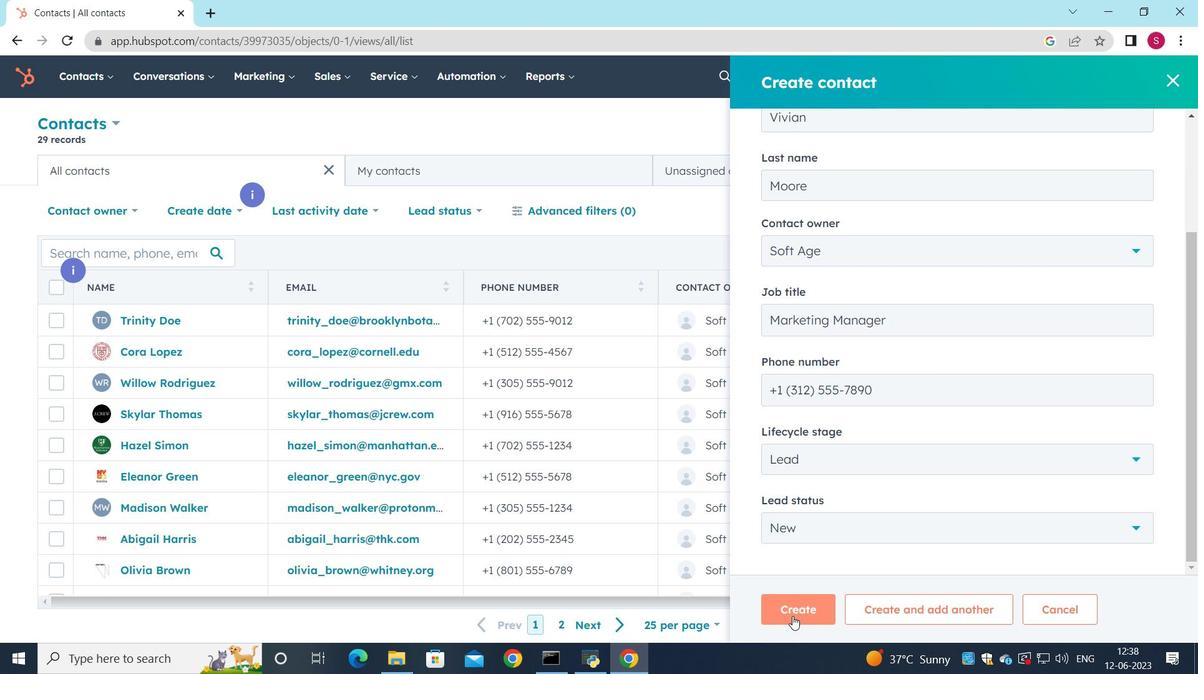 
Action: Mouse pressed left at (792, 616)
Screenshot: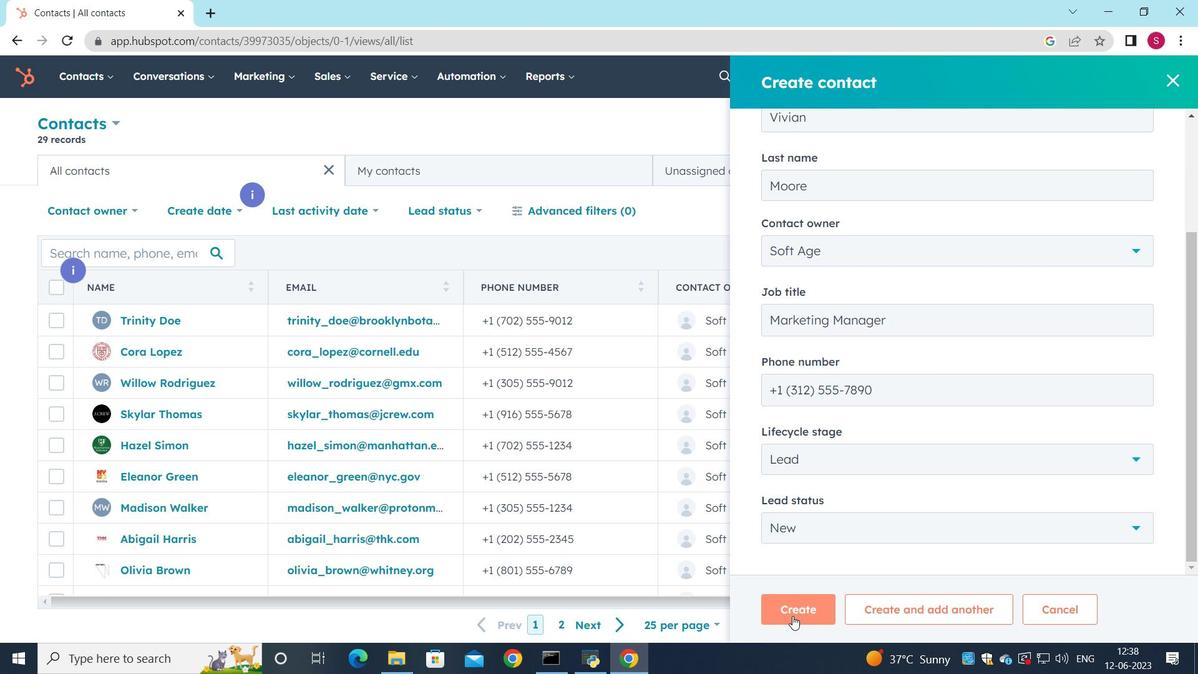 
Action: Mouse moved to (703, 498)
Screenshot: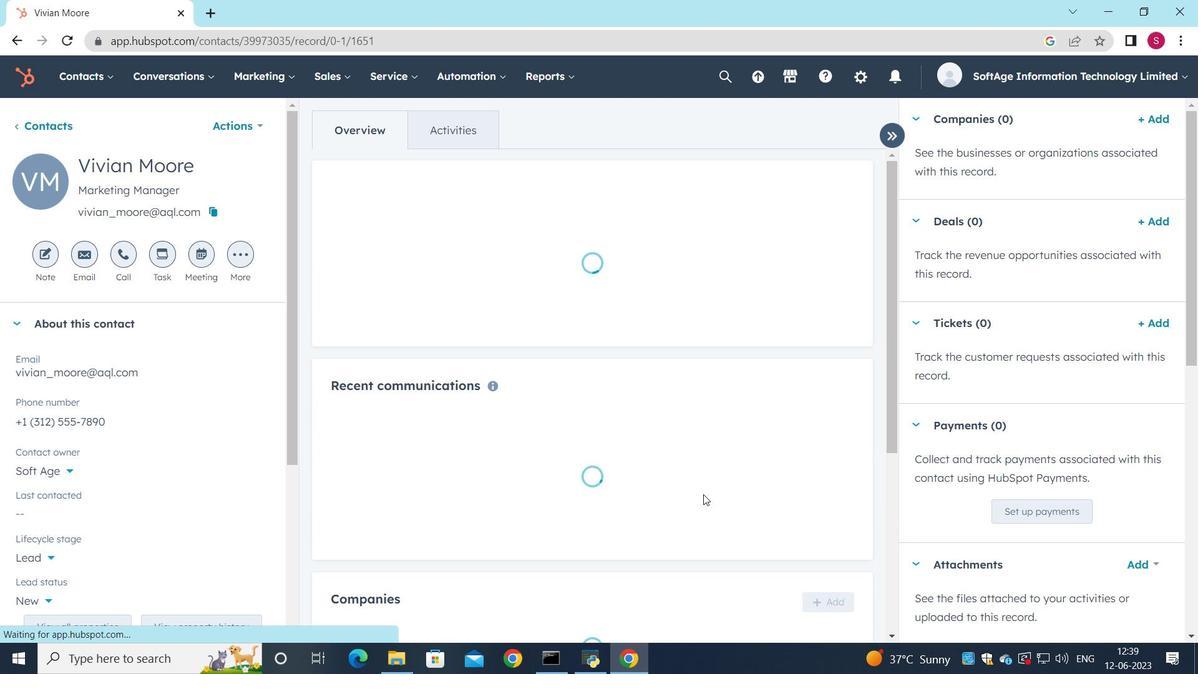 
Action: Mouse scrolled (703, 497) with delta (0, 0)
Screenshot: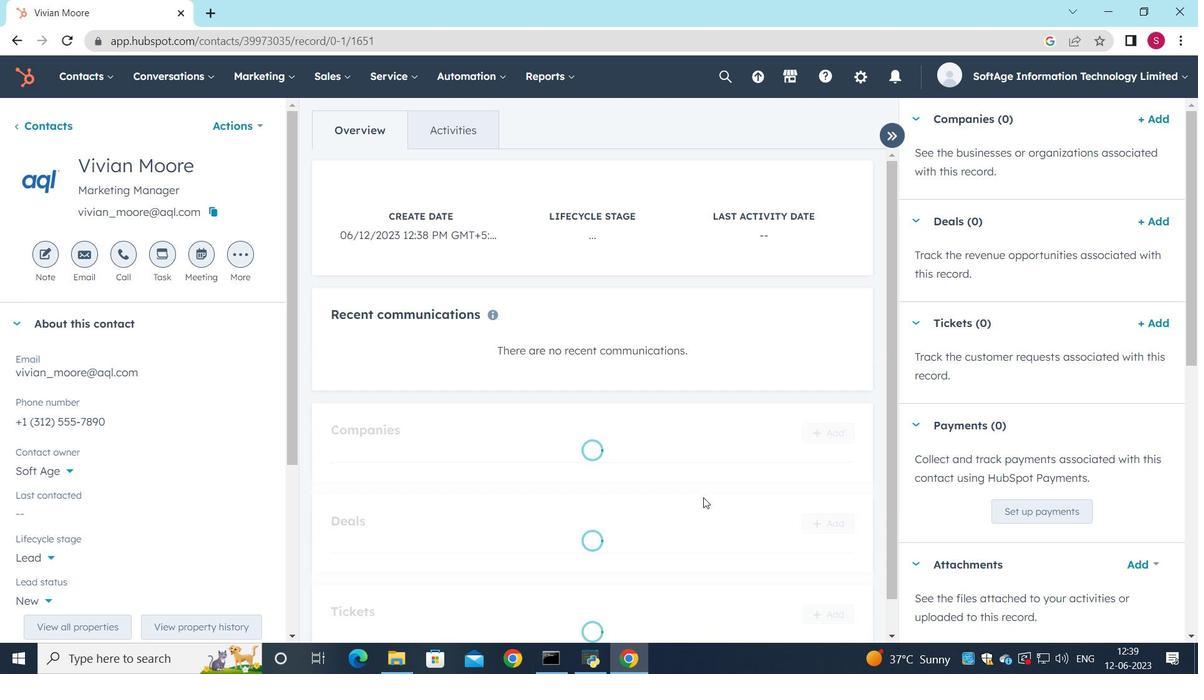 
Action: Mouse scrolled (703, 497) with delta (0, 0)
Screenshot: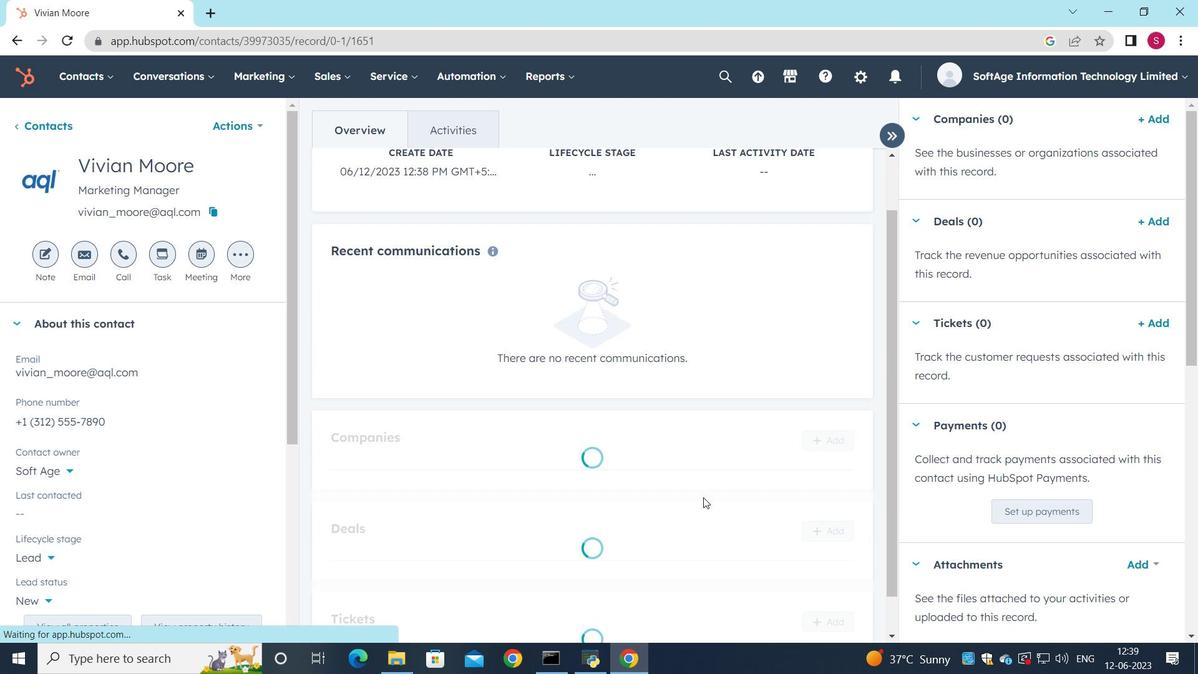 
Action: Mouse moved to (837, 393)
Screenshot: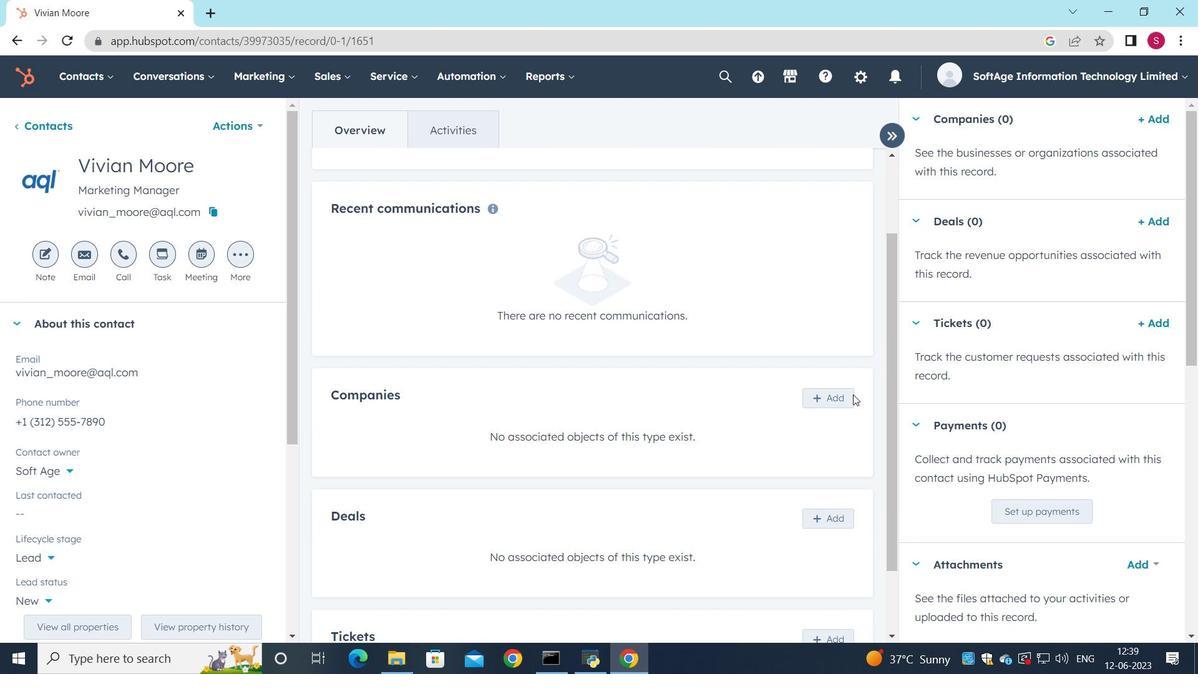 
Action: Mouse pressed left at (837, 393)
Screenshot: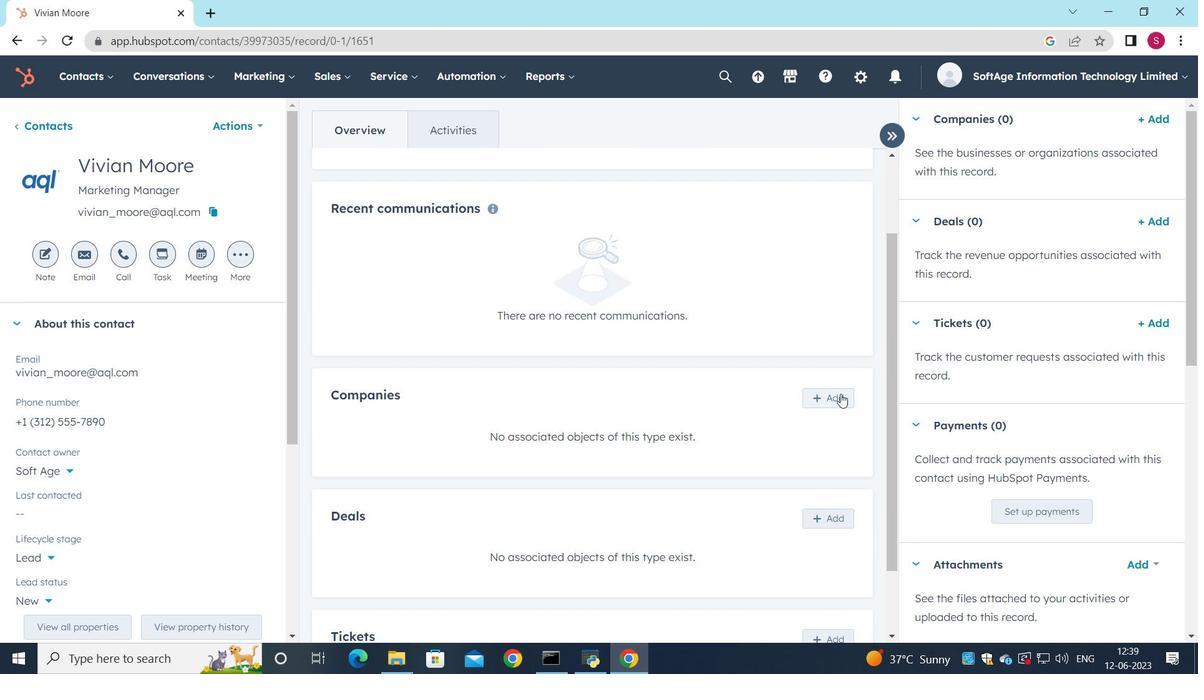 
Action: Mouse moved to (896, 167)
Screenshot: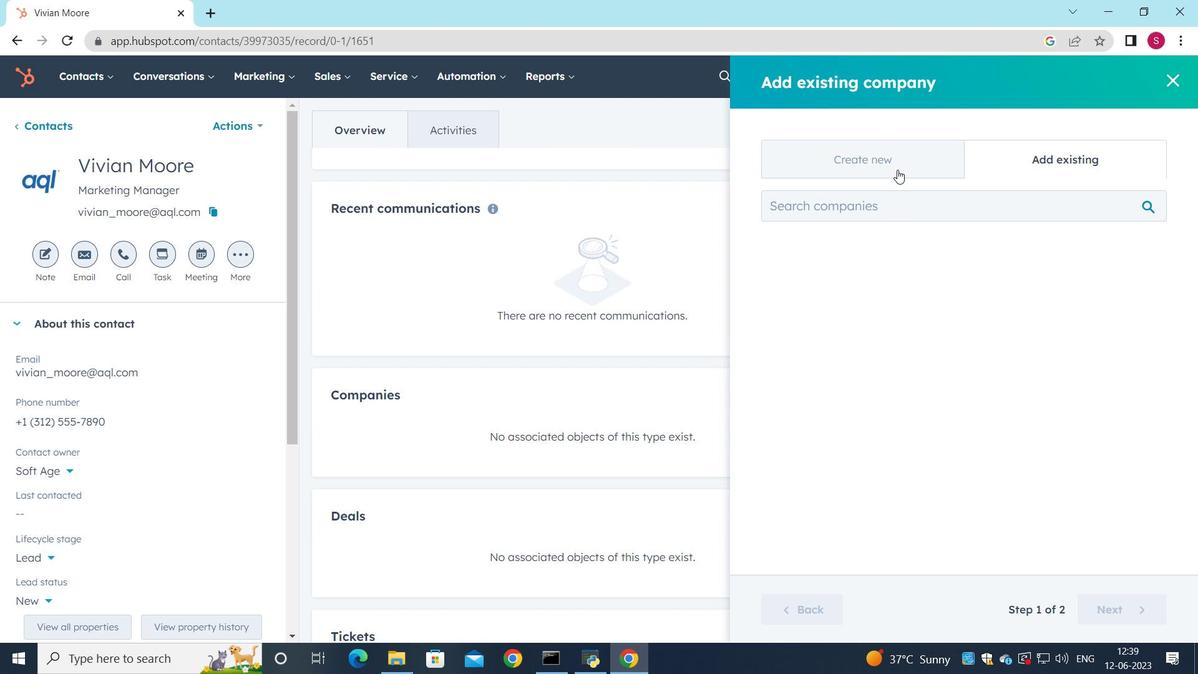 
Action: Mouse pressed left at (896, 167)
Screenshot: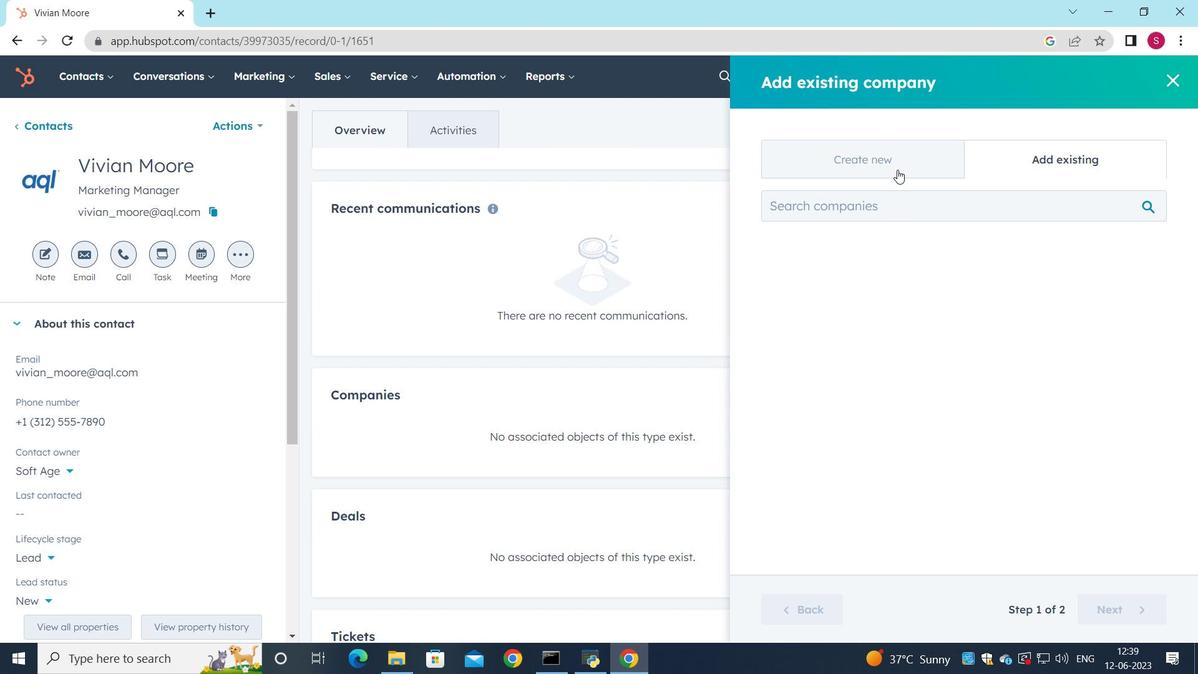 
Action: Mouse moved to (894, 240)
Screenshot: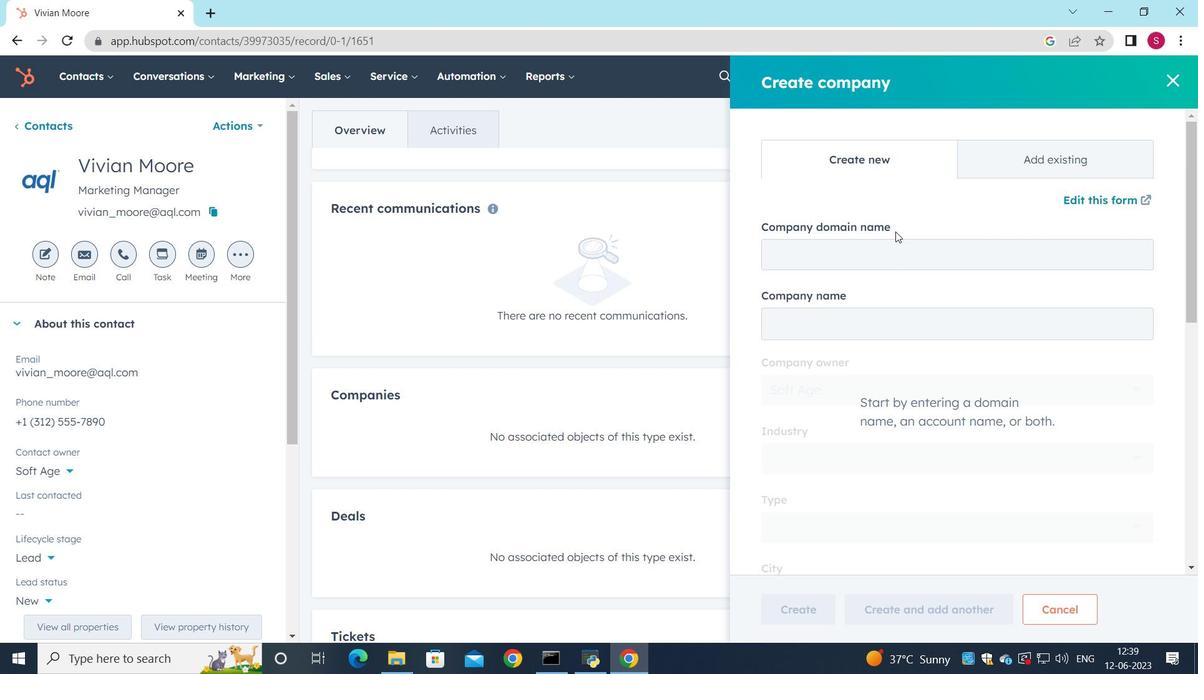 
Action: Mouse pressed left at (894, 240)
Screenshot: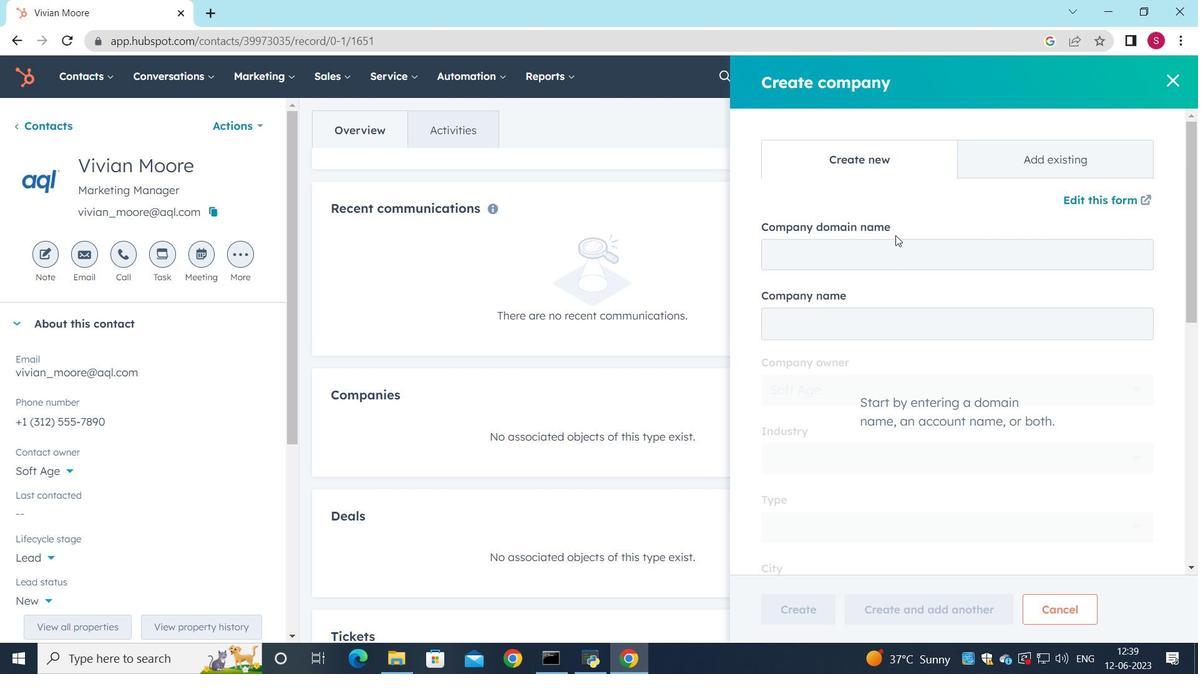 
Action: Key pressed ralpha<Key.backspace>lauren.com
Screenshot: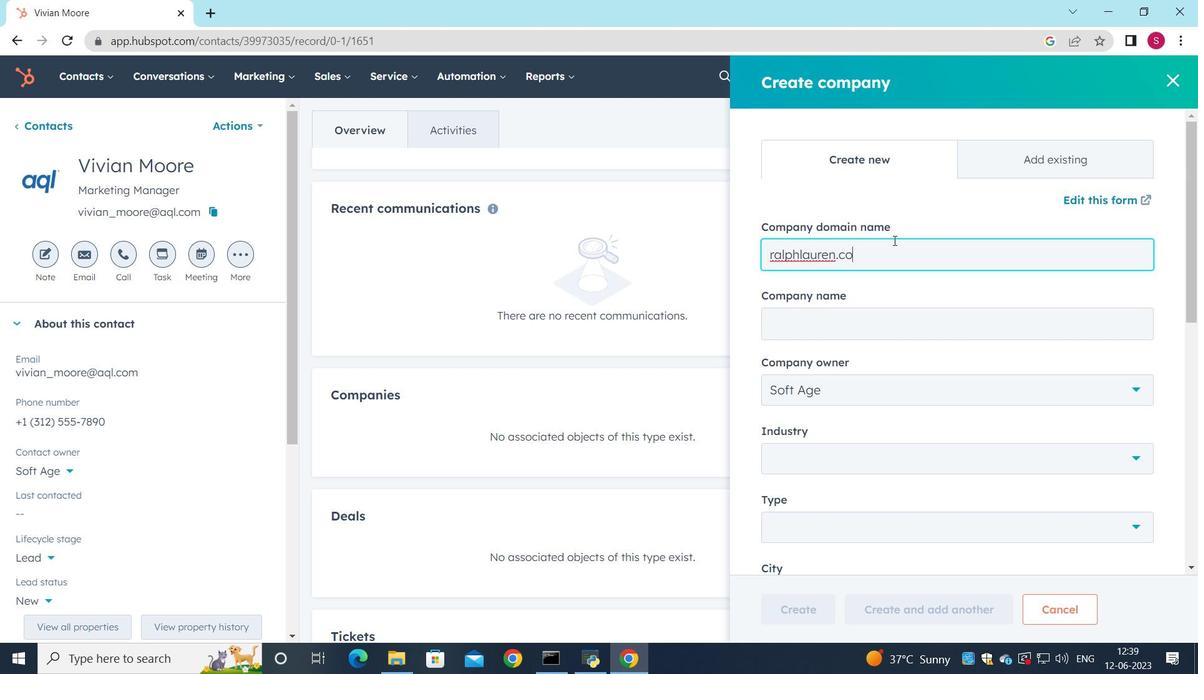 
Action: Mouse moved to (868, 279)
Screenshot: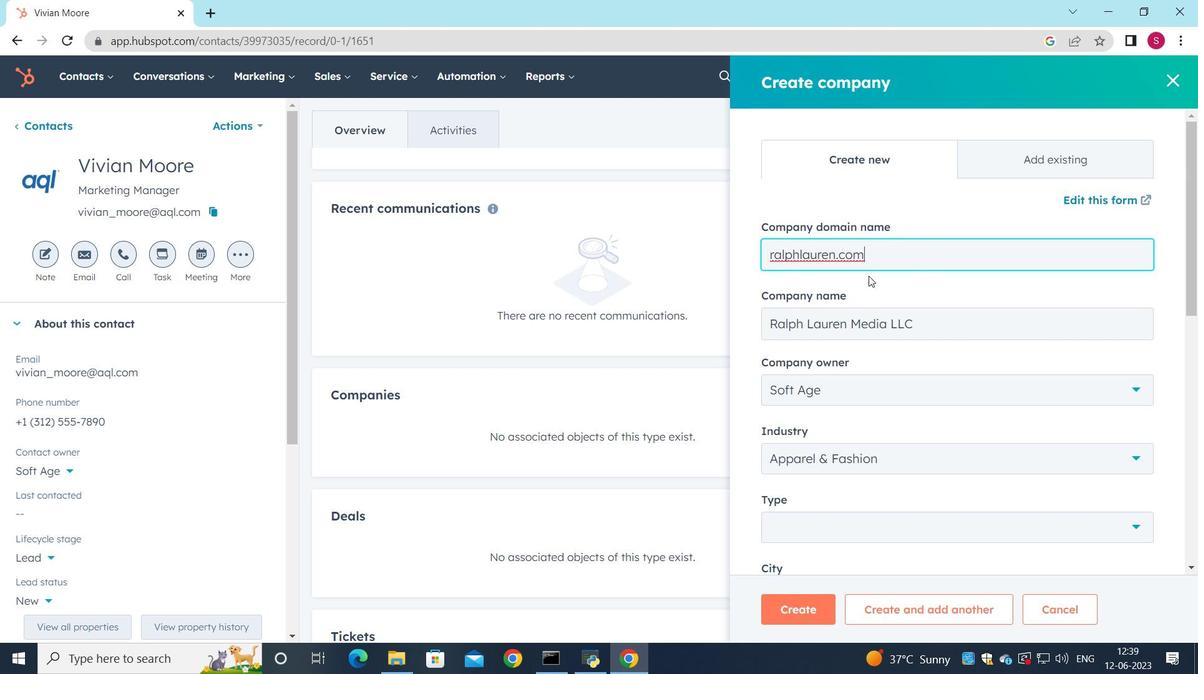 
Action: Mouse scrolled (868, 278) with delta (0, 0)
Screenshot: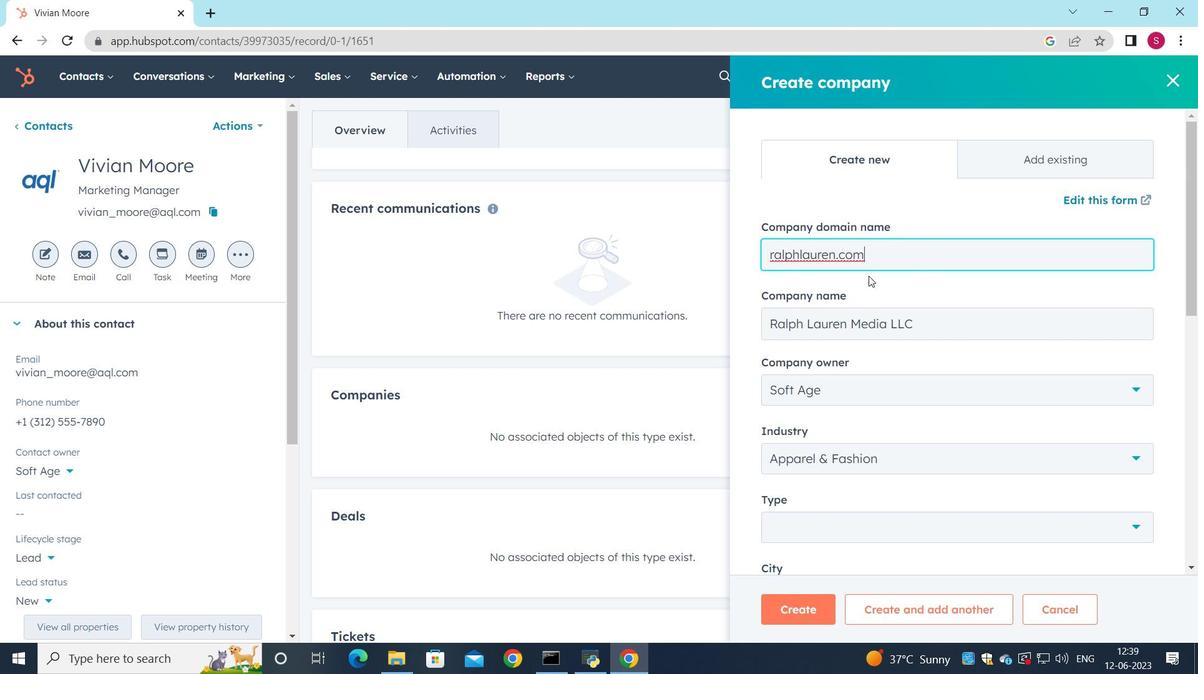 
Action: Mouse scrolled (868, 278) with delta (0, 0)
Screenshot: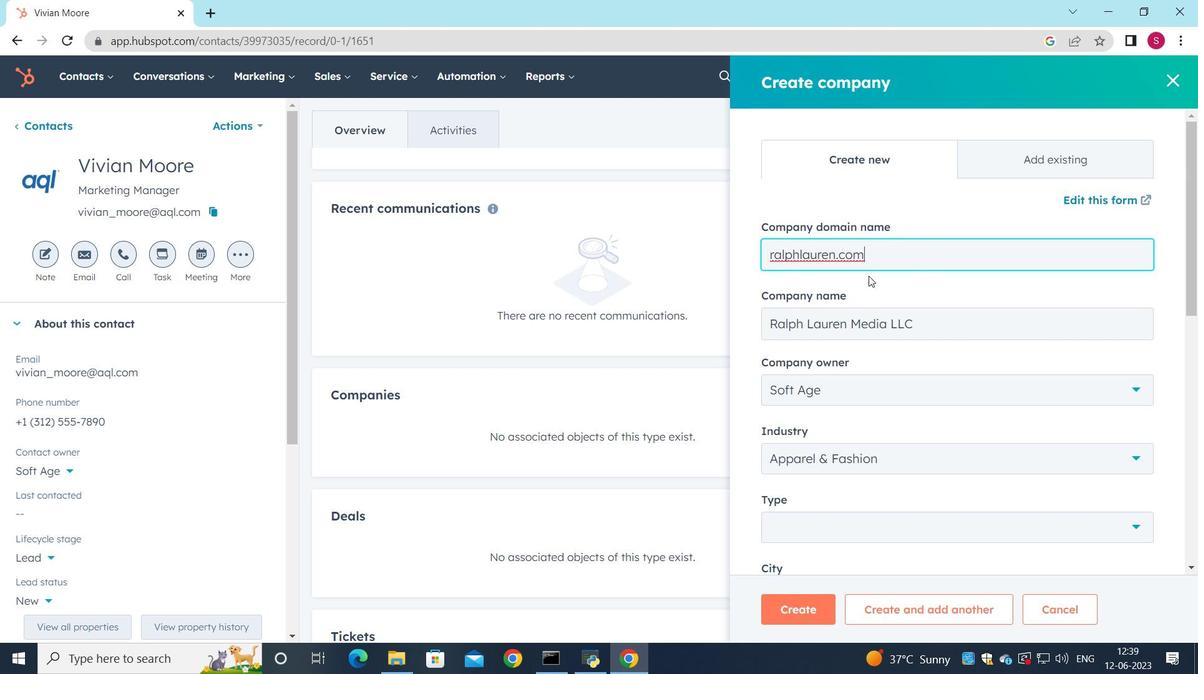 
Action: Mouse moved to (885, 363)
Screenshot: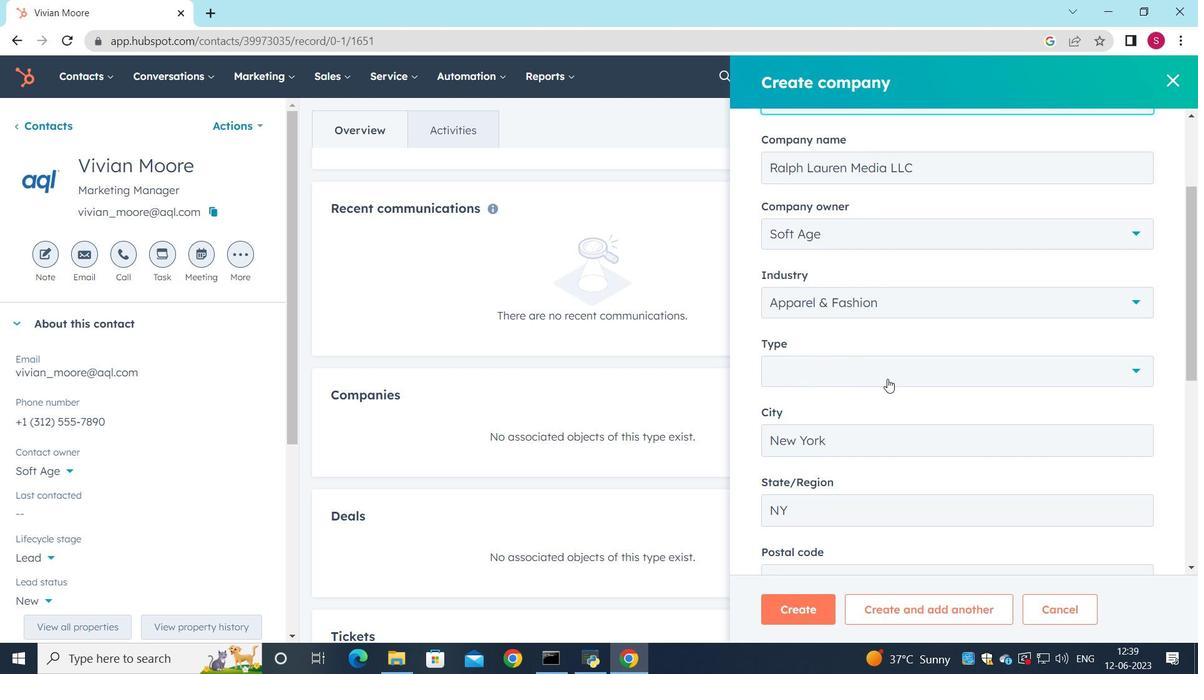 
Action: Mouse pressed left at (885, 363)
Screenshot: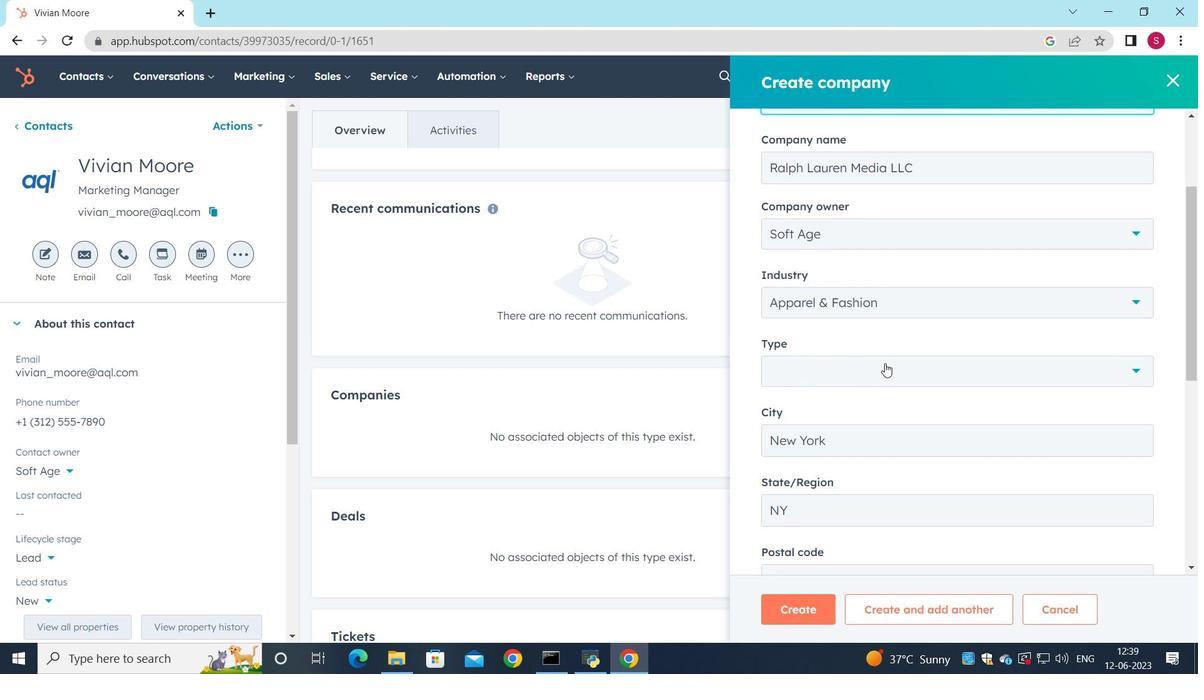 
Action: Mouse moved to (863, 443)
Screenshot: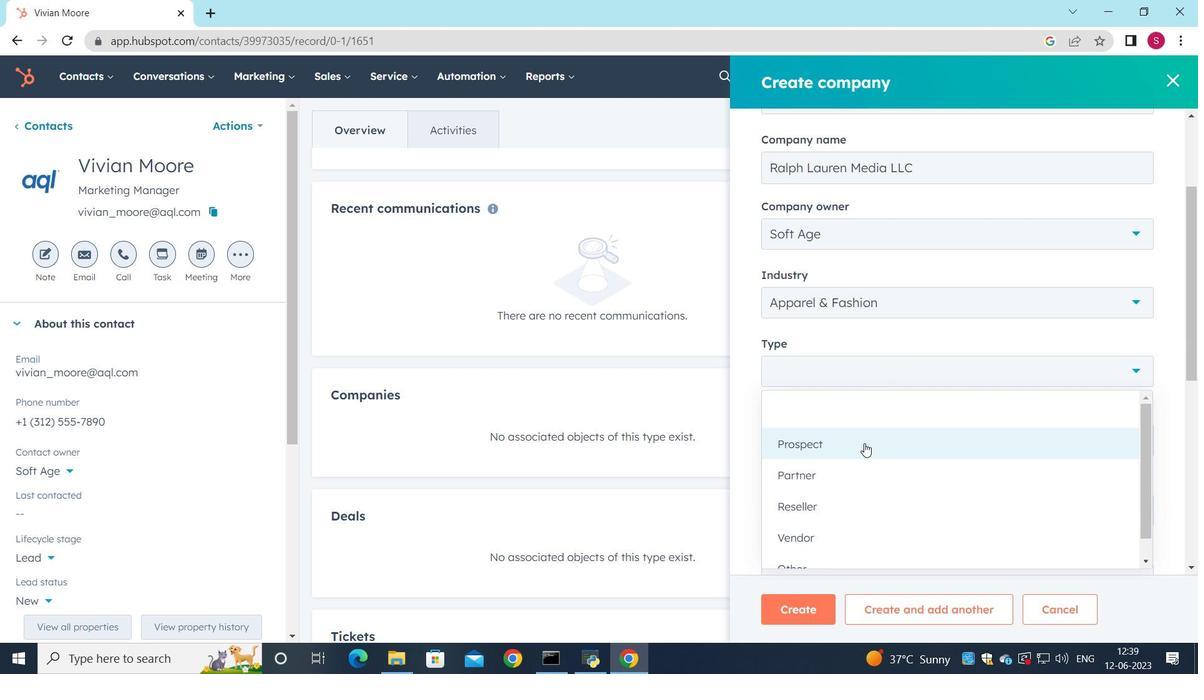 
Action: Mouse pressed left at (863, 443)
Screenshot: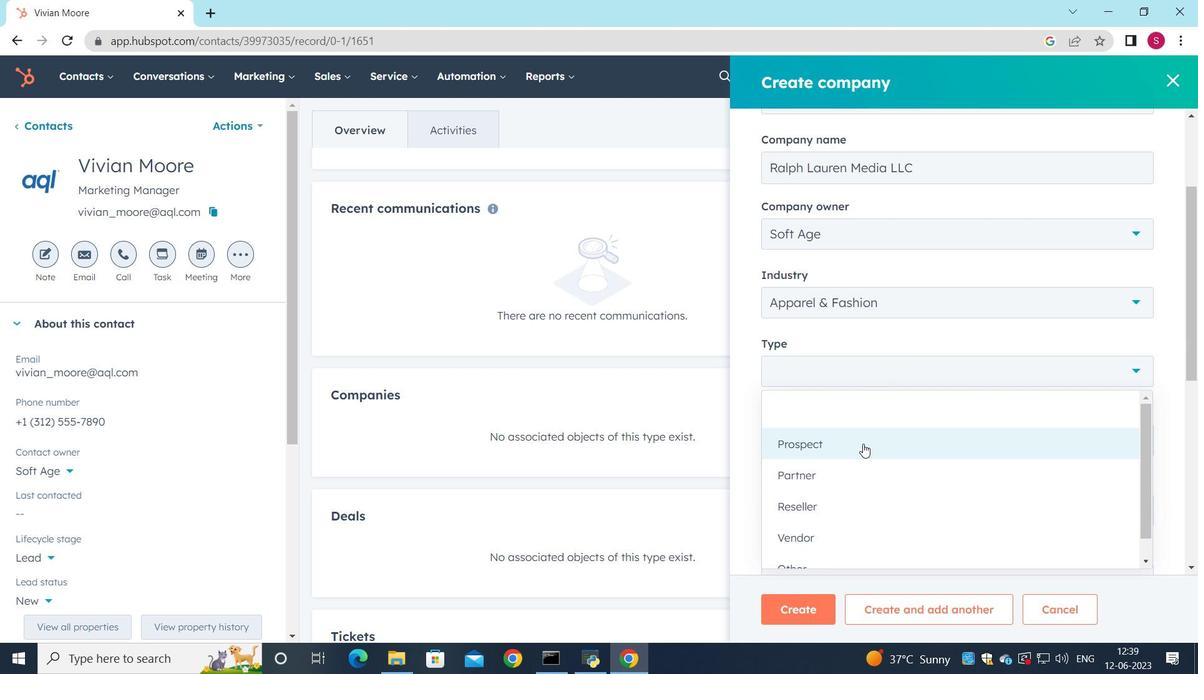 
Action: Mouse moved to (863, 446)
Screenshot: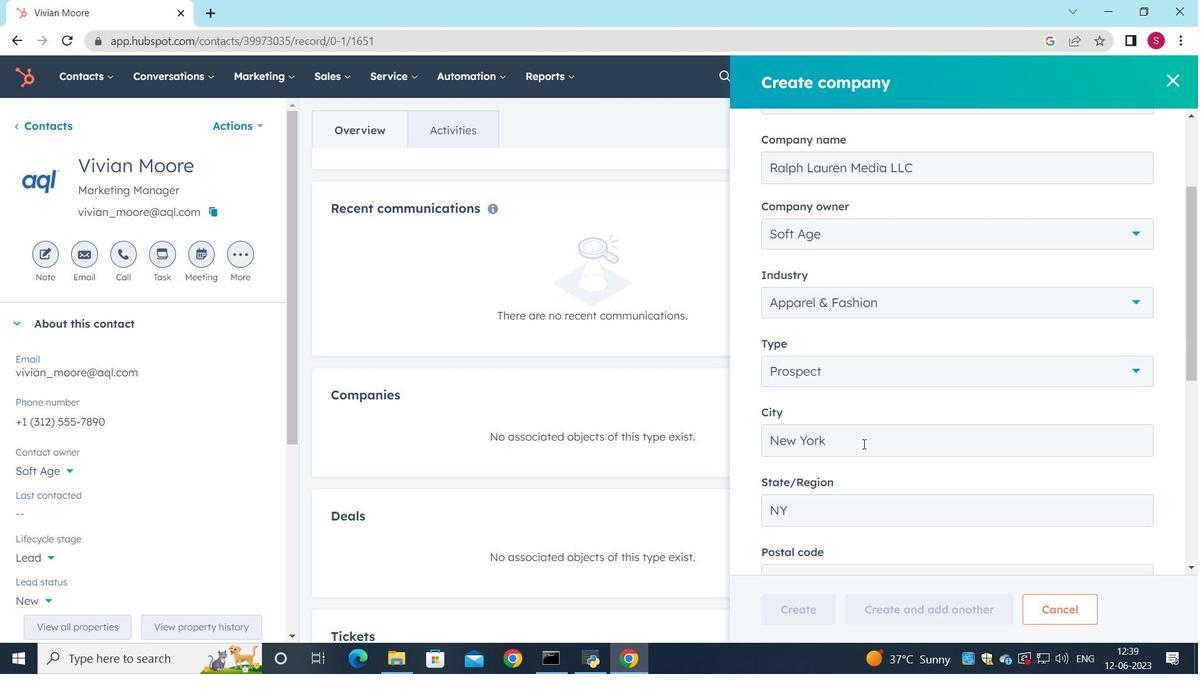 
Action: Mouse scrolled (863, 445) with delta (0, 0)
Screenshot: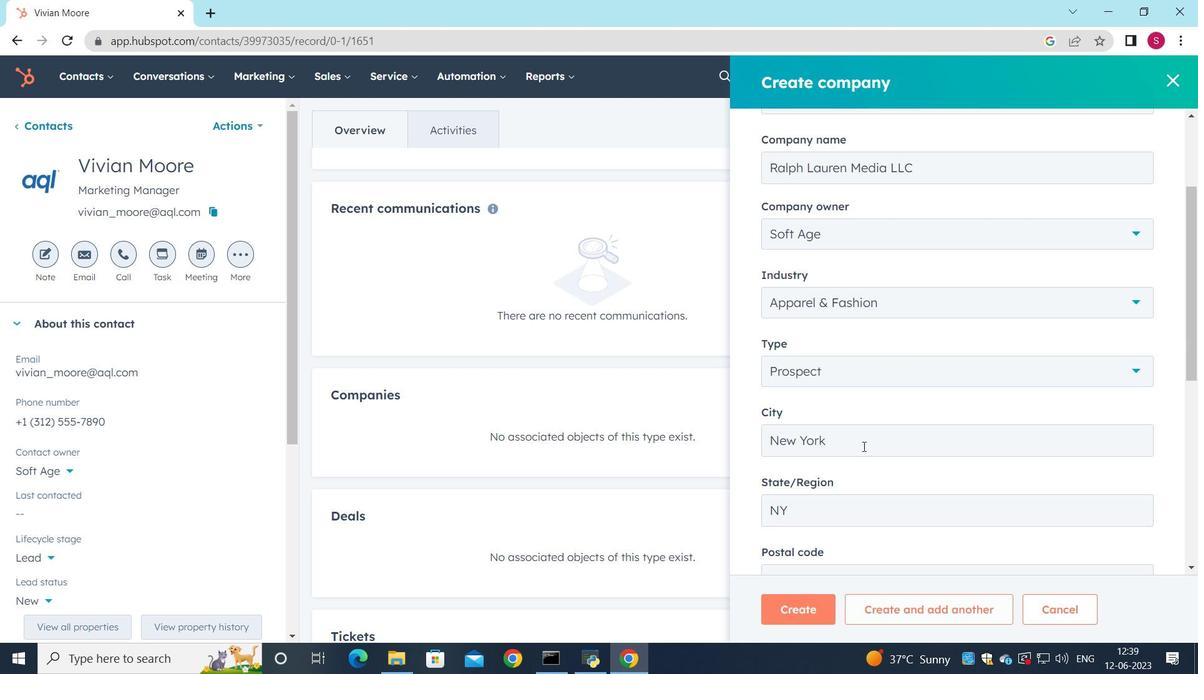 
Action: Mouse scrolled (863, 445) with delta (0, 0)
Screenshot: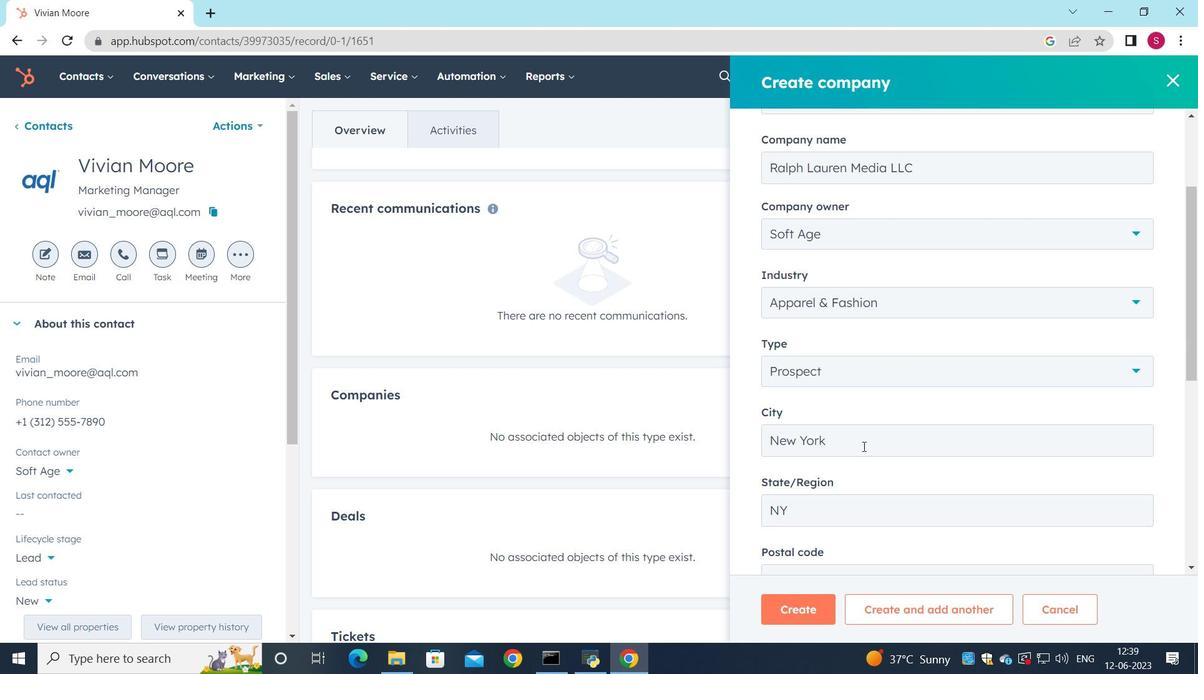 
Action: Mouse scrolled (863, 445) with delta (0, 0)
Screenshot: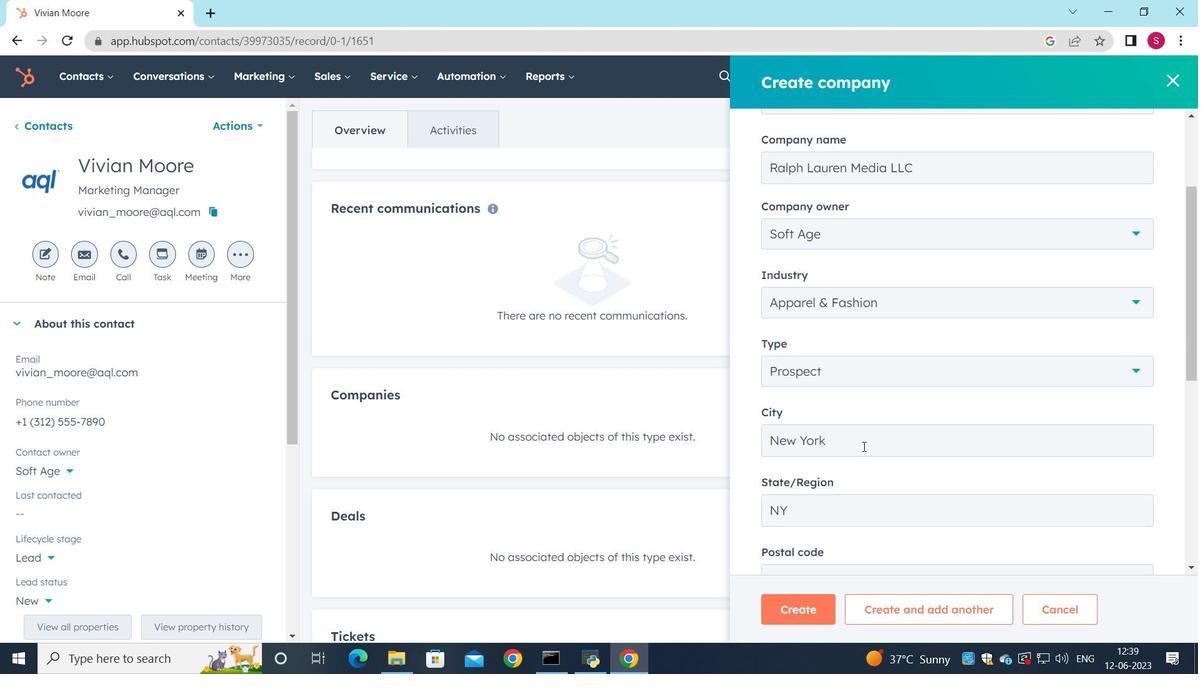 
Action: Mouse moved to (796, 603)
Screenshot: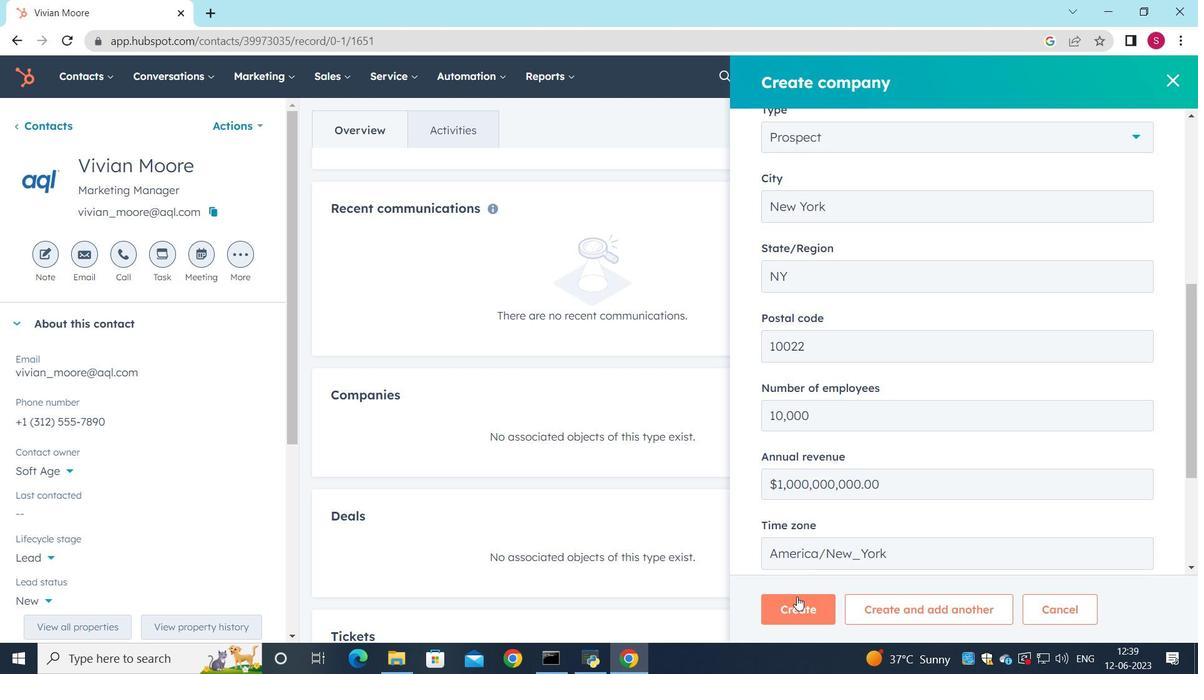 
Action: Mouse pressed left at (796, 603)
Screenshot: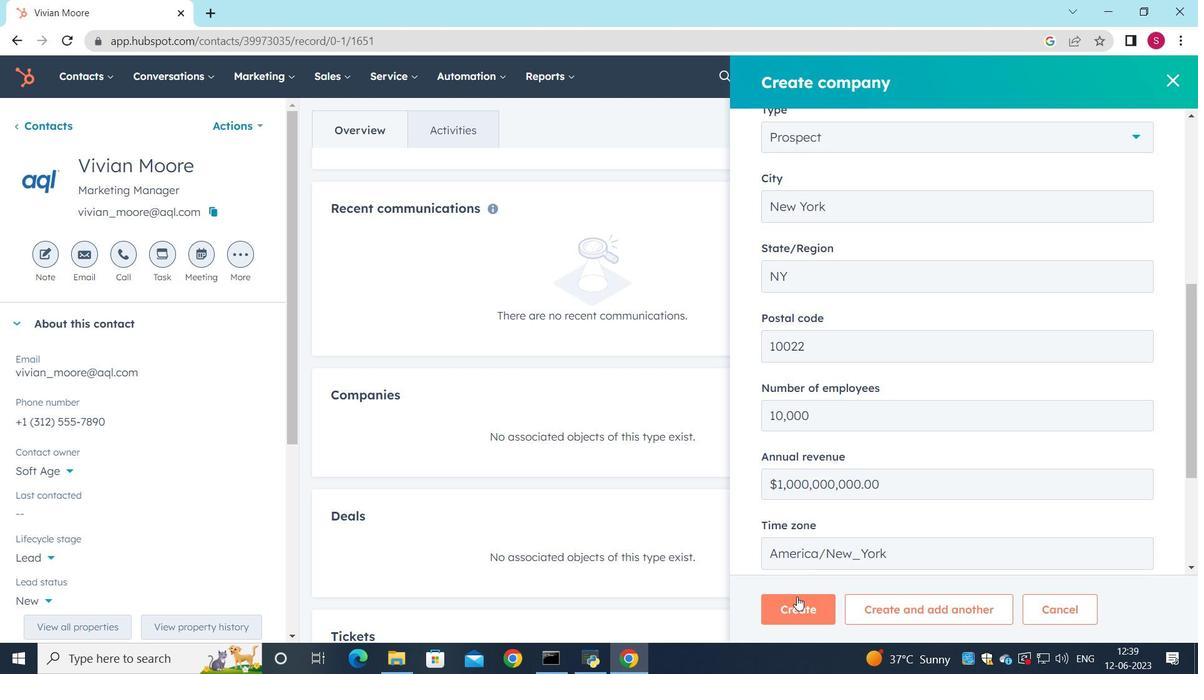
Action: Mouse moved to (698, 430)
Screenshot: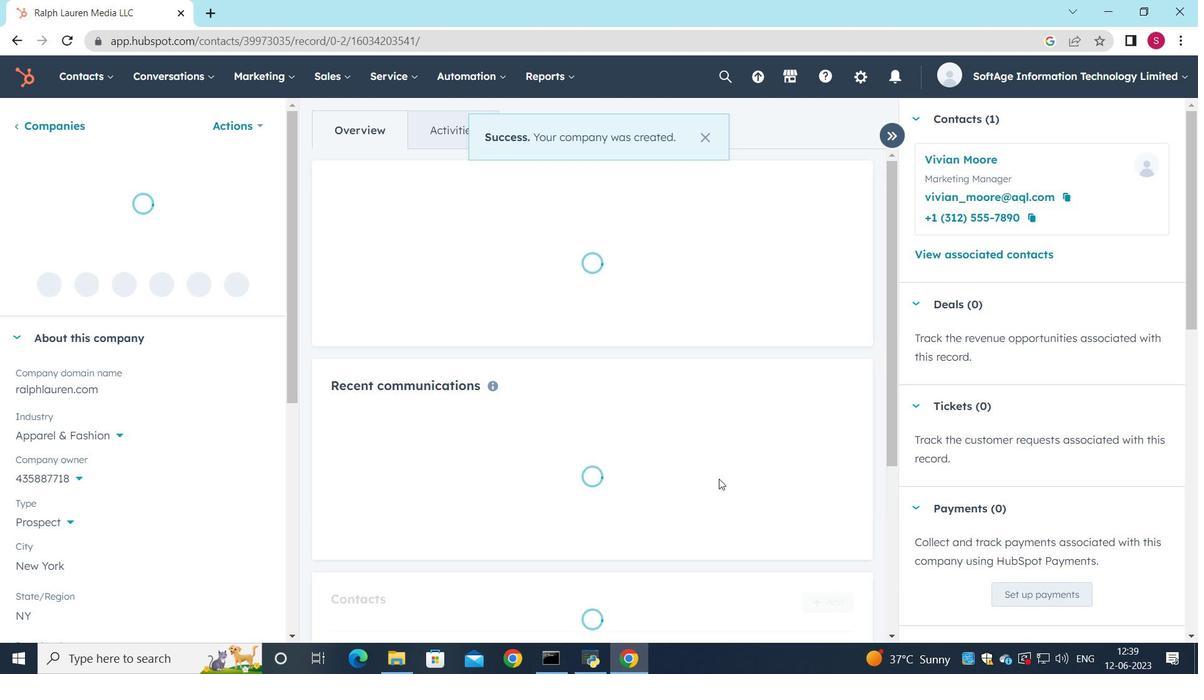 
Action: Mouse scrolled (698, 429) with delta (0, 0)
Screenshot: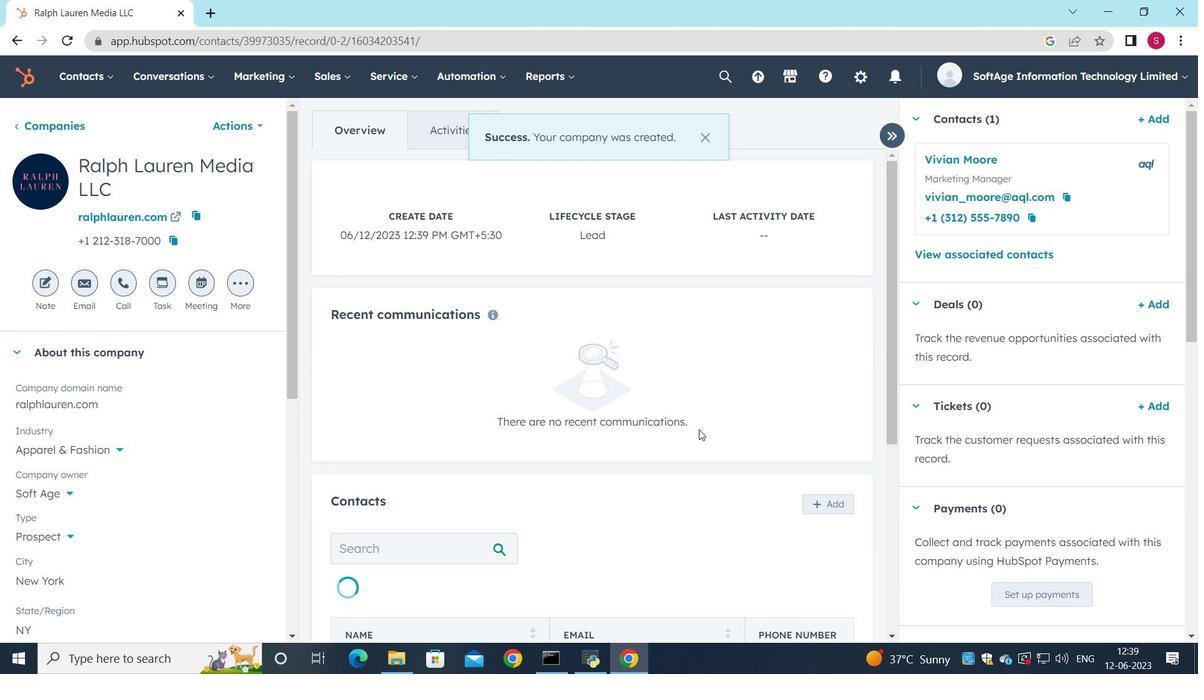 
Action: Mouse scrolled (698, 429) with delta (0, 0)
Screenshot: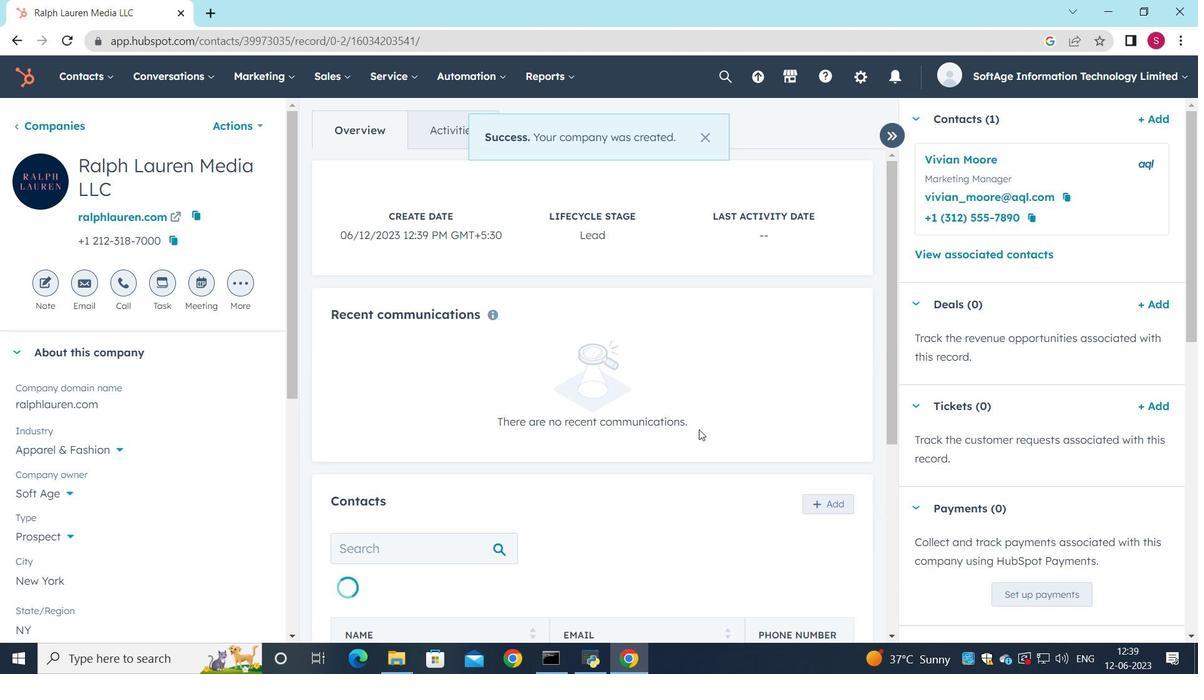 
